 Task: Create a word embedding visualization for text data.
Action: Mouse moved to (130, 61)
Screenshot: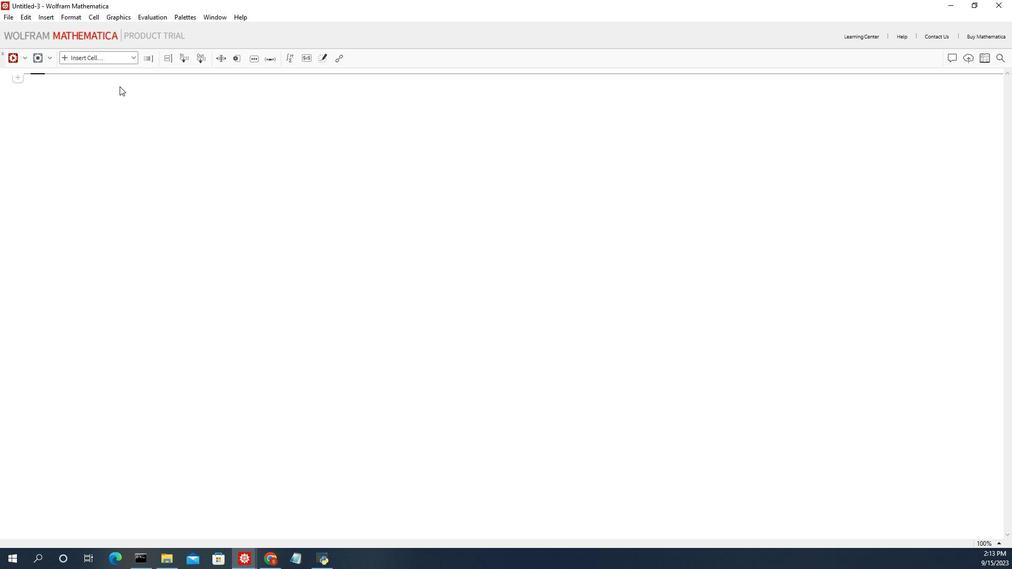 
Action: Mouse pressed left at (130, 61)
Screenshot: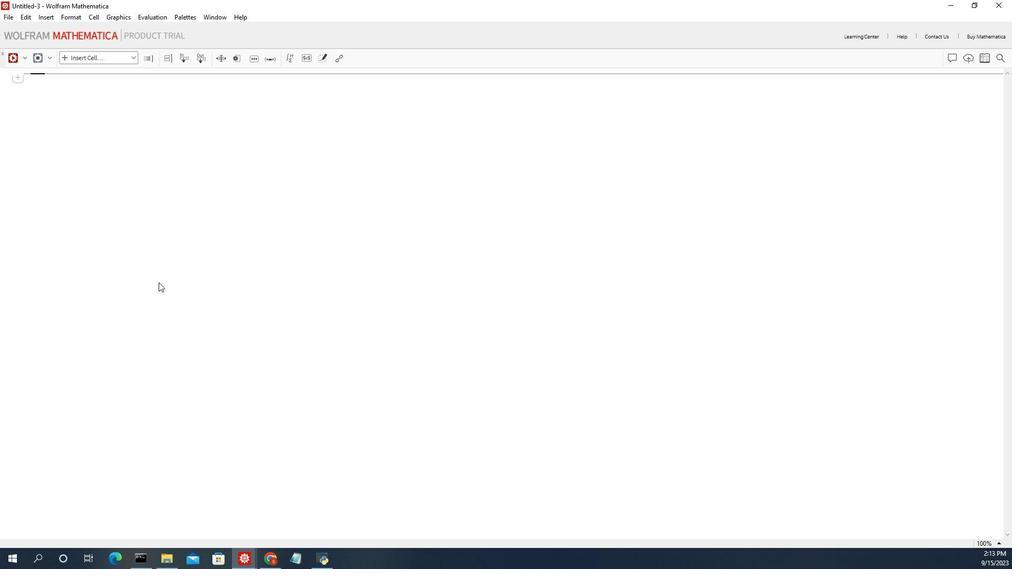 
Action: Mouse moved to (128, 104)
Screenshot: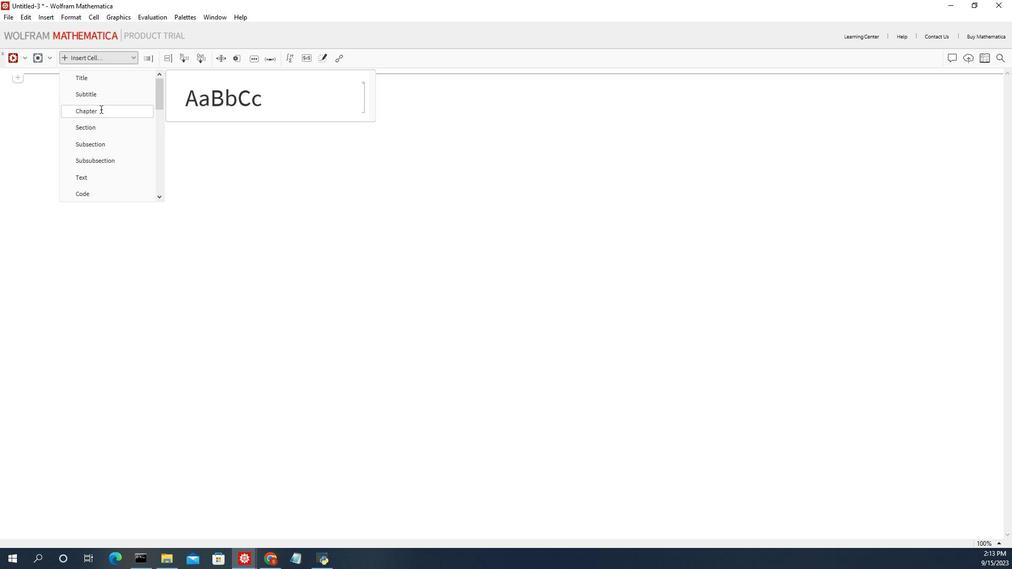 
Action: Mouse pressed left at (128, 104)
Screenshot: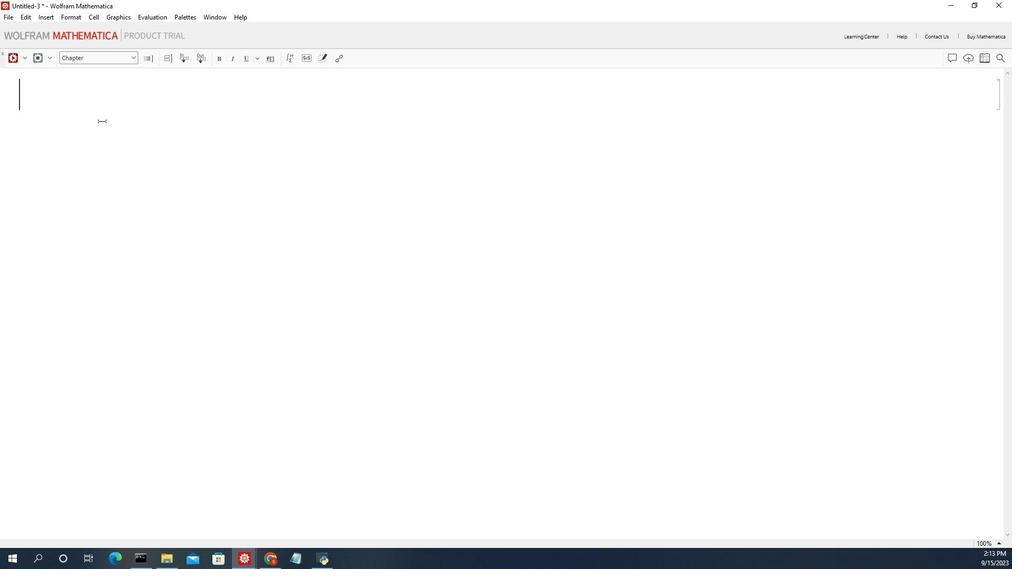 
Action: Mouse moved to (131, 97)
Screenshot: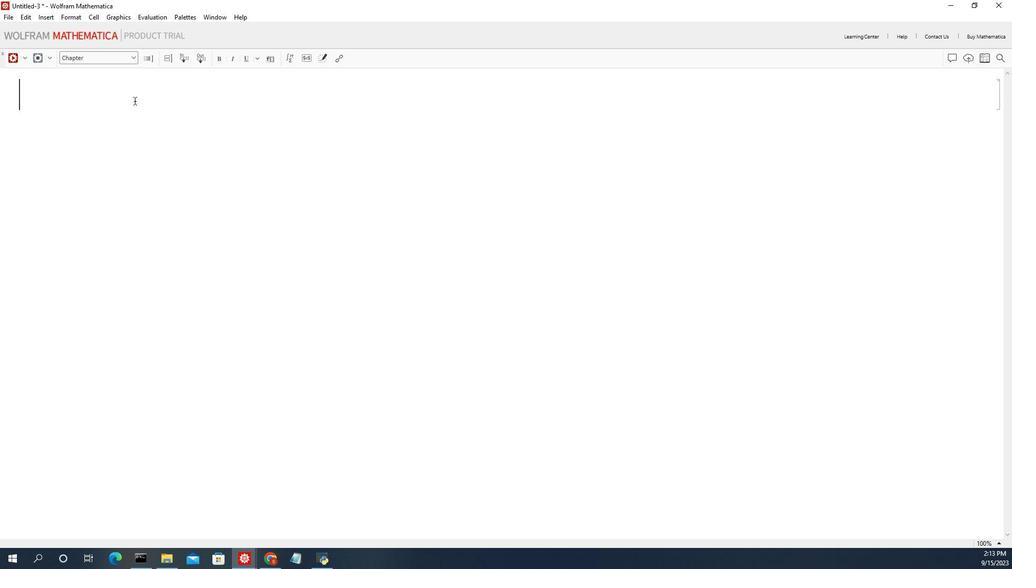 
Action: Mouse pressed left at (131, 97)
Screenshot: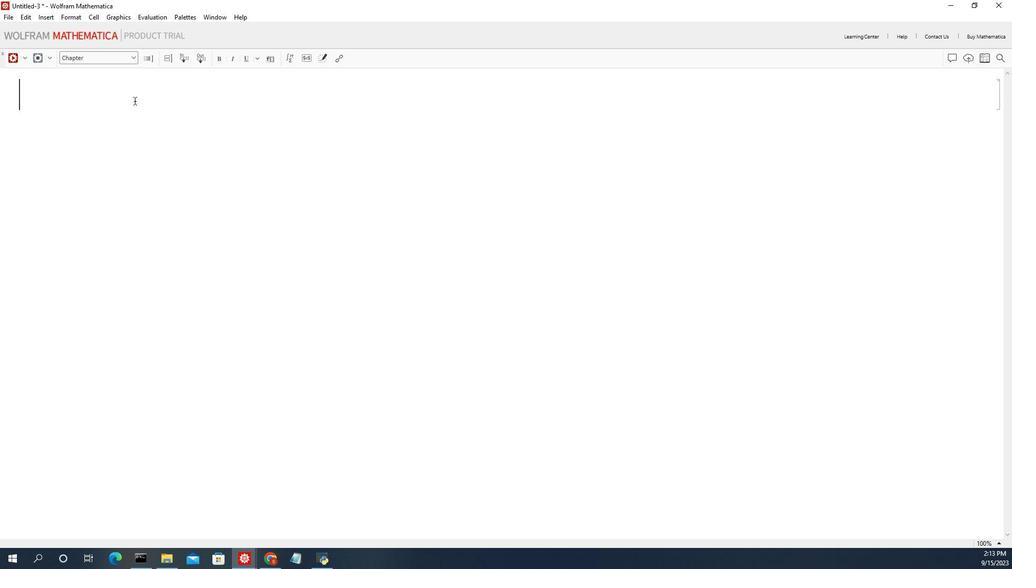 
Action: Key pressed c<Key.backspace><Key.shift_r>Create<Key.space>a<Key.space>word<Key.space>embedding<Key.space>visualis<Key.backspace><Key.shift>zation<Key.space>for<Key.space>text<Key.space>data.
Screenshot: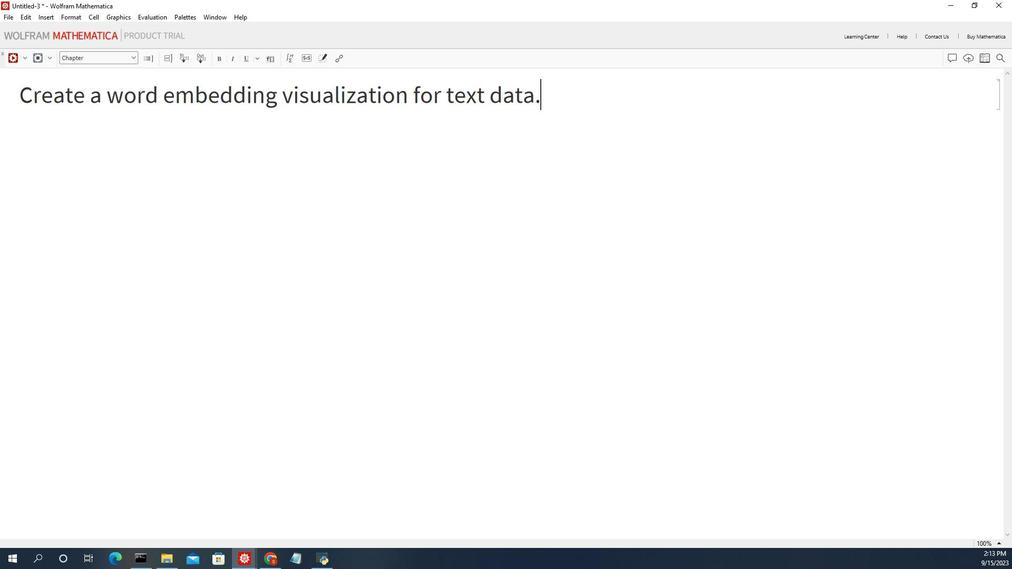 
Action: Mouse moved to (132, 119)
Screenshot: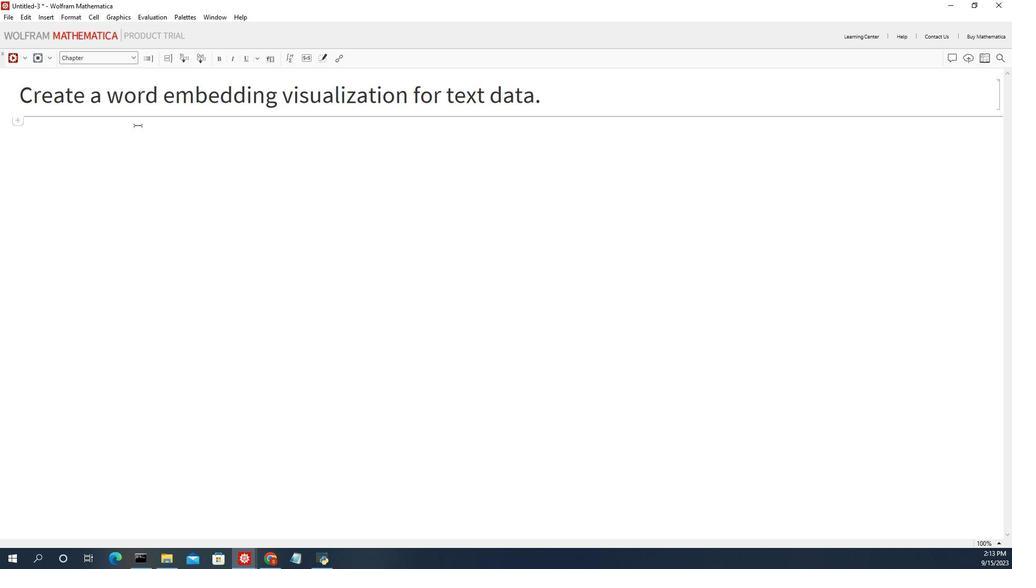 
Action: Mouse pressed left at (132, 119)
Screenshot: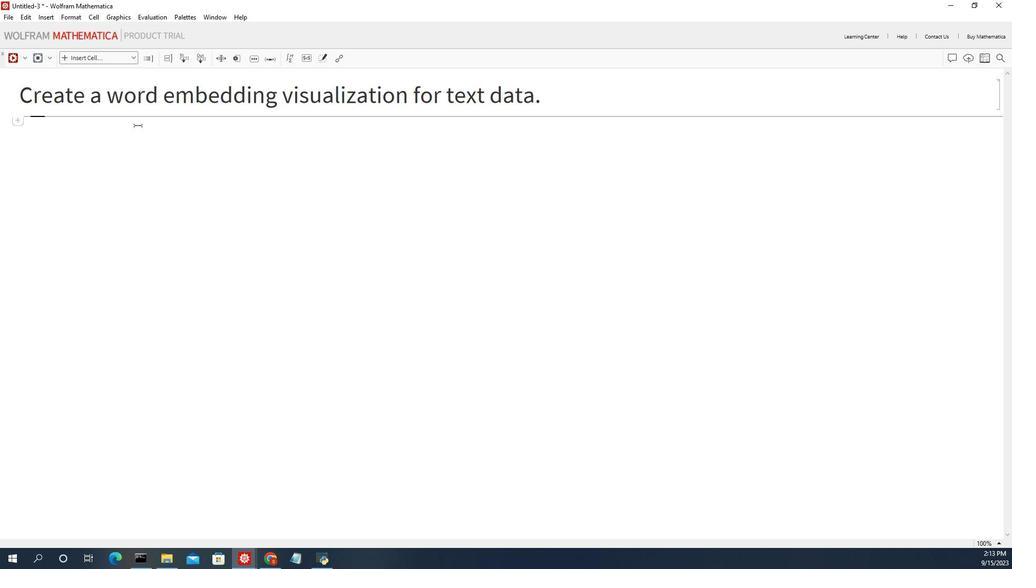 
Action: Mouse moved to (132, 127)
Screenshot: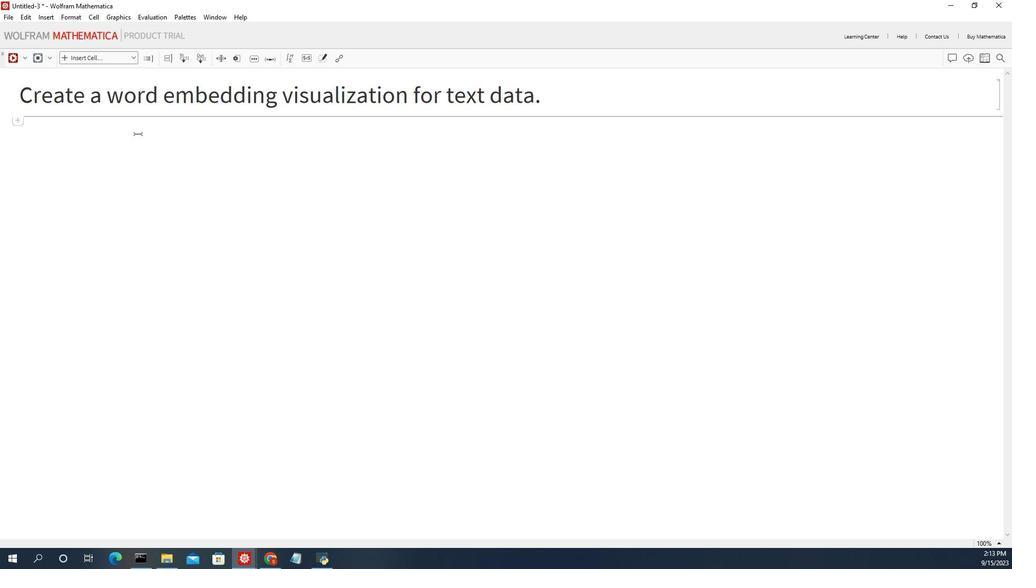 
Action: Key pressed <Key.cmd>99<Key.shift>(*<Key.space><Key.shift_r>Generate<Key.space>random<Key.space>word<Key.space>embedi<Key.backspace>ding<Key.space><Key.backspace>s<Key.space><Key.shift>(<Key.space>replace<Key.space>with<Key.space>yoo<Key.backspace>ur<Key.space>own<Key.space>data<Key.space><Key.right><Key.right><Key.right><Key.enter>wee<Key.backspace><Key.backspace>ord<Key.shift_r>E<Key.enter><Key.space>=<Key.space><Key.shift_r>Random<Key.shift>Teal<Key.backspace><Key.backspace><Key.backspace><Key.shift><Key.backspace>Reaf<Key.backspace>l[1,<Key.shift>{100,300<Key.end>;<Key.enter><Key.enter><Key.shift>(*<Key.space><Key.shift>Perforn<Key.space><Key.backspace><Key.backspace>m<Key.space>t-<Key.shift_r>SNEE=<Key.backspace><Key.backspace><Key.space>dimensionally<Key.space>er<Key.backspace><Key.backspace>reduction<Key.space><Key.end><Key.enter>tsne<Key.space><Key.backspace><Key.shift_r>E<Key.enter><Key.space>=<Key.space><Key.shift>TSN<Key.shift>E<Key.enter>
Screenshot: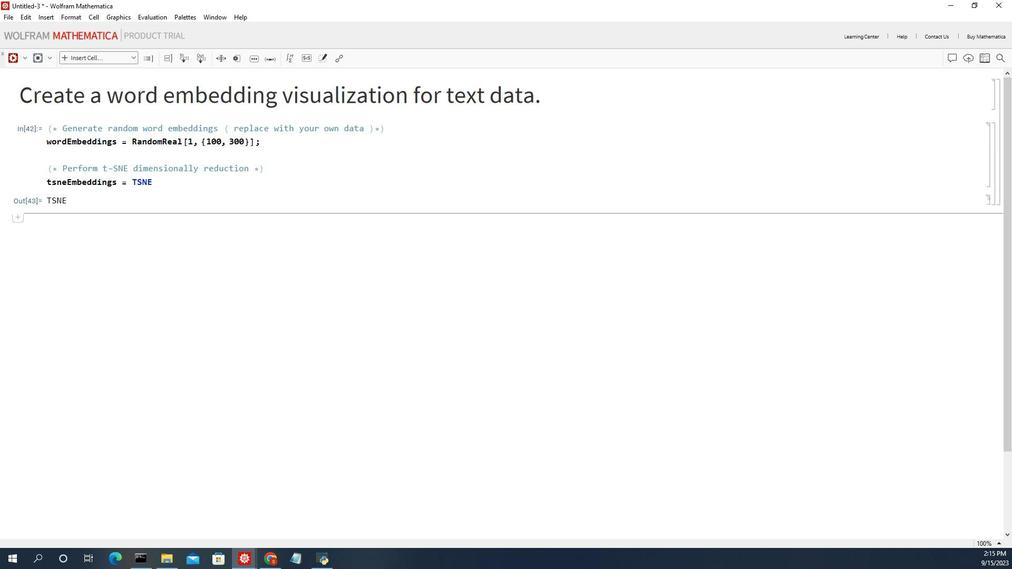 
Action: Mouse moved to (135, 169)
Screenshot: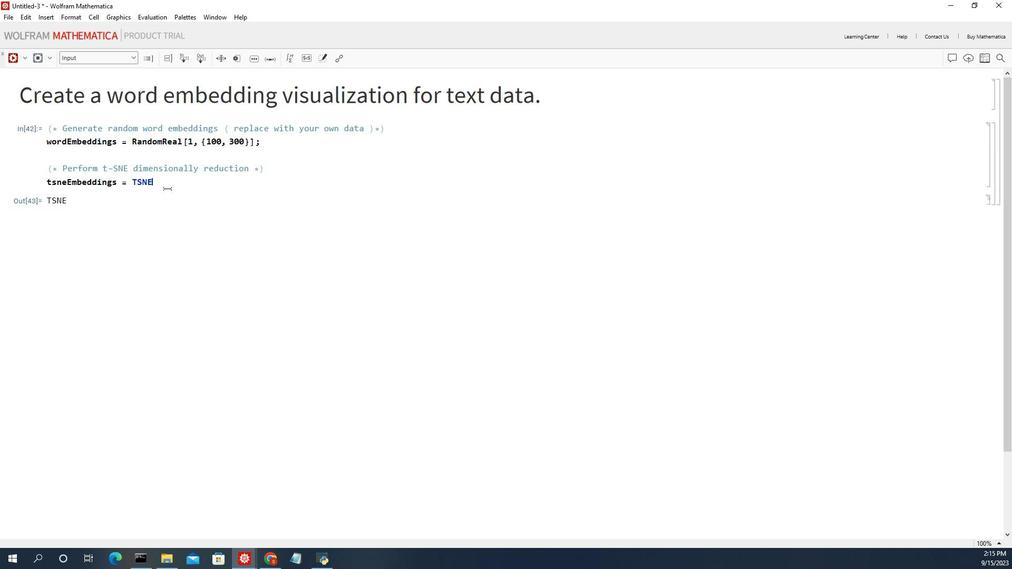 
Action: Mouse pressed left at (135, 169)
Screenshot: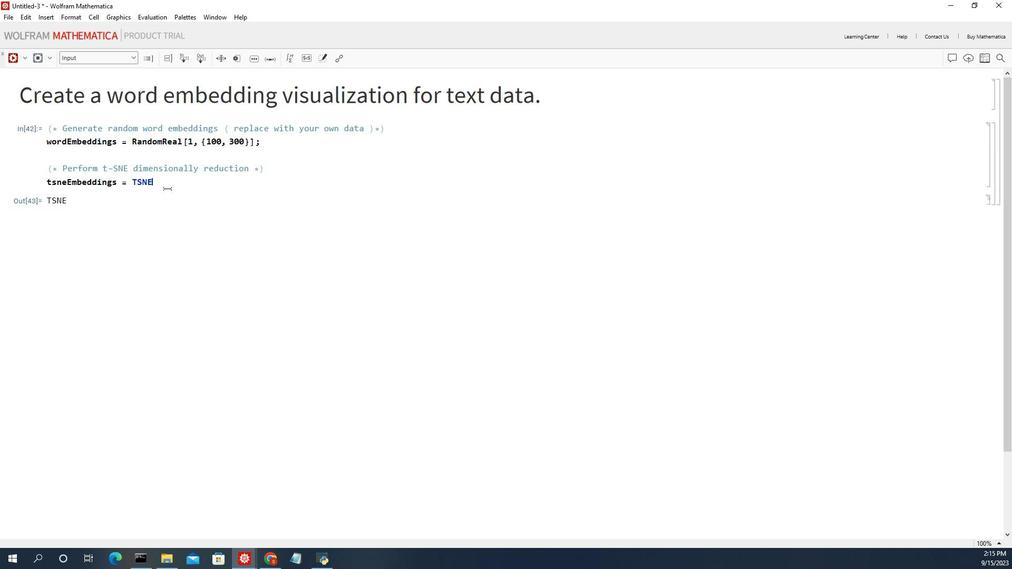 
Action: Mouse moved to (132, 164)
Screenshot: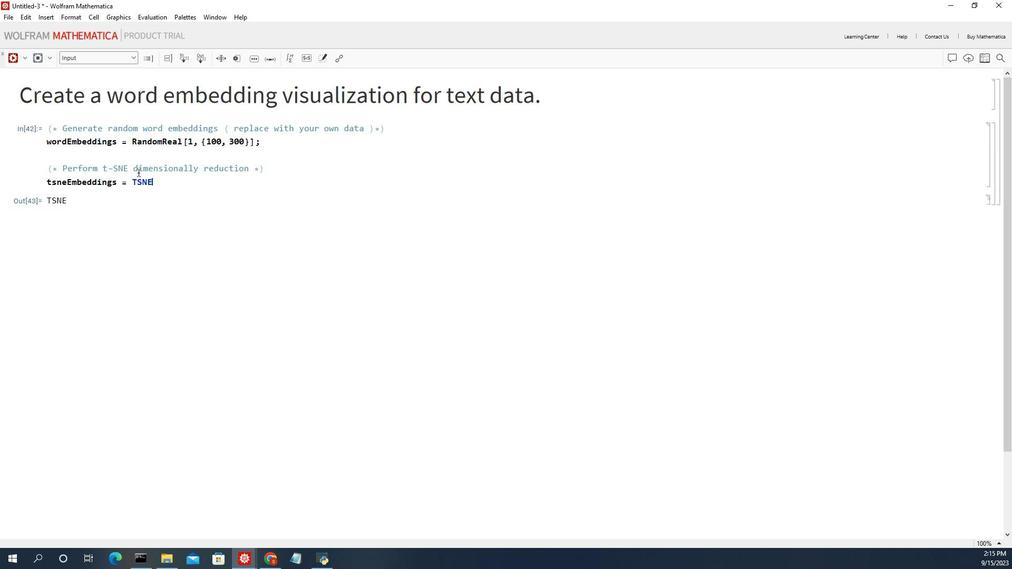 
Action: Key pressed [wr<Key.backspace>ord<Key.space><Key.backspace><Key.shift_r>E<Key.enter><Key.right>;<Key.enter><Key.shift>(*<Key.space><Key.shift_r>Create<Key.space>a<Key.space>scatter<Key.space>plot<Key.space><Key.end><Key.enter><Key.shift>List<Key.shift>Plot<Key.enter>[word<Key.shift_r>Embedd<Key.enter>,<Key.space>plt<Key.enter><Key.backspace><Key.backspace>plotsy<Key.enter><Key.shift>Pointsize<Key.enter>[smal<Key.enter><Key.right>,<Key.space>plot<Key.space><Key.backspace>ran<Key.enter><Key.shift_r>Al<Key.enter>,<Key.space>axes<Key.enter><Key.enter>,<Key.space>plot<Key.enter><Key.backspace><Key.backspace>plotla<Key.enter><Key.shift>:<Key.shift><Key.backspace><Key.shift><Key.shift><Key.shift><Key.shift><Key.shift><Key.shift><Key.shift><Key.shift><Key.shift>"<Key.shift_r>Word<Key.space>embedding<Key.space>visualissa<Key.backspace><Key.backspace>z<Key.backspace><Key.backspace>zation<Key.right>,<Key.space><Key.enter><Key.left><Key.enter><Key.shift>In<Key.backspace>mage<Key.shift_r>S<Key.enter>400,<Key.space>f<Key.shift_r><Key.backspace><Key.shift_r>Frame<Key.enter><Key.enter>,<Key.space>f<Key.backspace><Key.shift>Framel<Key.shift><Key.enter><Key.shift><Key.shift><Key.shift><Key.shift><Key.shift><Key.shift><Key.shift><Key.shift><Key.shift><Key.shift><Key.shift><Key.shift><Key.shift><Key.shift><Key.shift><Key.shift><Key.shift>{:<Key.backspace>"<Key.space><Key.shift_r>X-axis<Key.space><Key.shift>Label<Key.right>,<Key.shift>"<Key.shift>Y-axid<Key.backspace>s<Key.space><Key.shift>Label<Key.right><Key.right>,<Key.shift_r><Key.shift>Gridline<Key.enter><Key.shift_r>Aut<Key.enter>,<Key.shift>Plot<Key.shift>Leg<Key.enter><Key.shift>Placed<Key.enter><Key.left><Key.backspace><Key.backspace><Key.backspace><Key.shift><Key.shift><Key.shift><Key.shift><Key.shift><Key.shift><Key.shift><Key.shift><Key.shift><Key.shift><Key.shift><Key.shift><Key.shift><Key.shift><Key.shift><Key.shift><Key.shift><Key.shift><Key.shift><Key.shift><Key.shift><Key.shift>"<Key.shift>Legend<Key.shift><Key.space><Key.shift>Label<Key.left><Key.left><Key.left><Key.shift_r>{<Key.end><Key.left><Key.shift_r>},<Key.shift><Key.shift><Key.shift><Key.shift><Key.shift>{0.8,0.8<Key.down><Key.left><Key.up><Key.end>,<Key.shift>Plt<Key.backspace>otthe<Key.enter><Key.shift_r>Sci<Key.enter><Key.down><Key.left><Key.backspace>
Screenshot: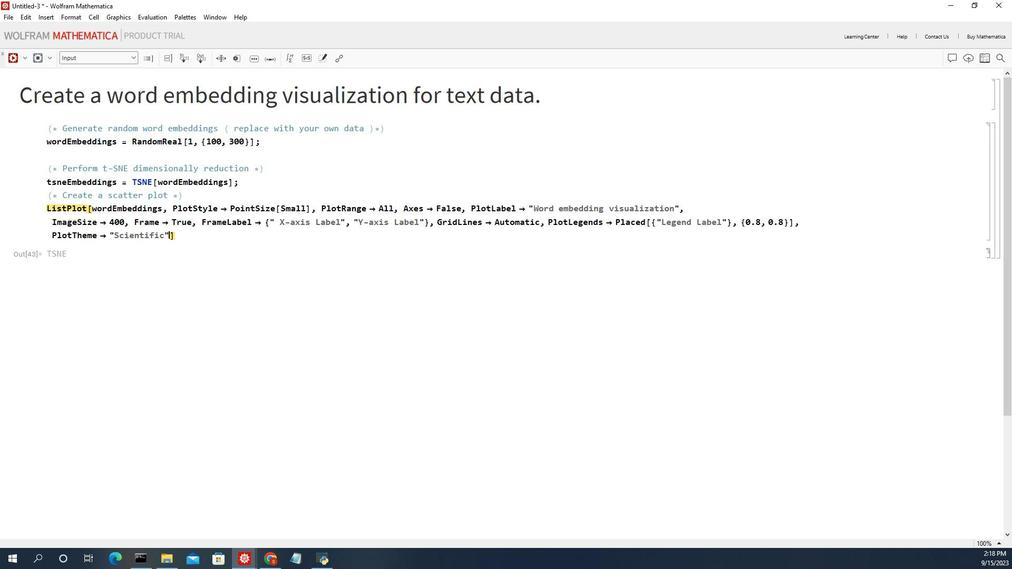 
Action: Mouse moved to (138, 219)
Screenshot: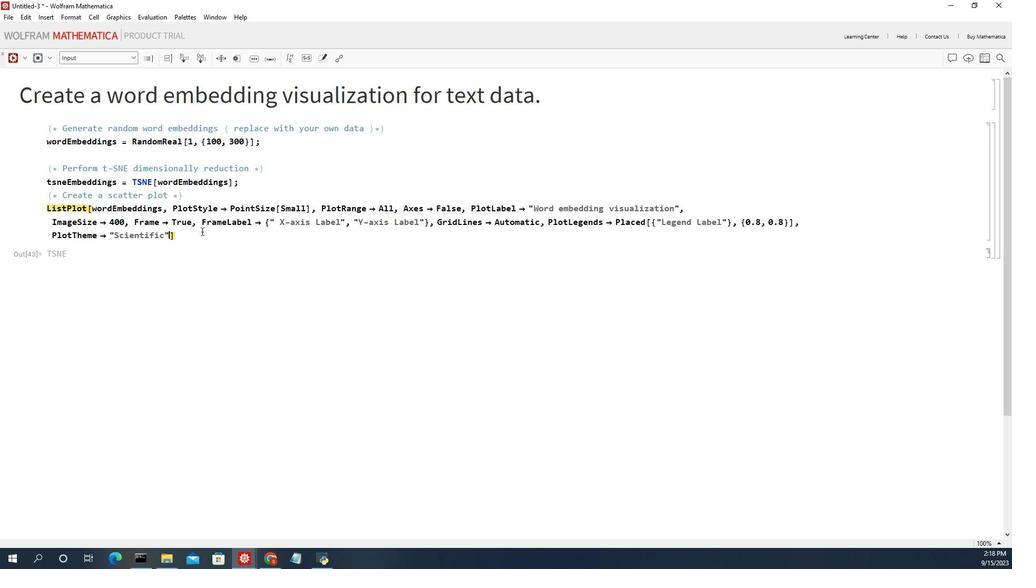 
Action: Mouse pressed left at (138, 219)
Screenshot: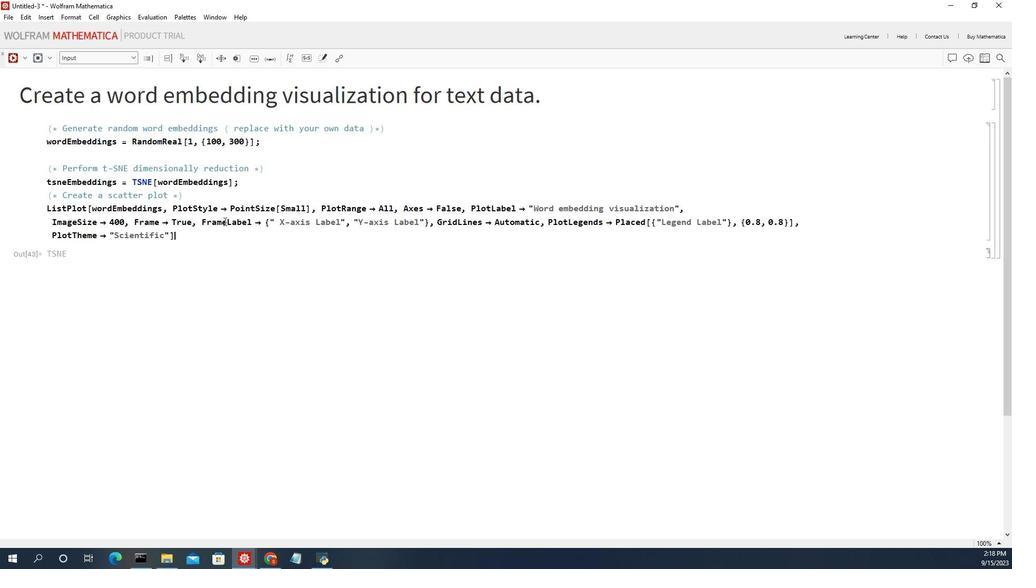 
Action: Mouse moved to (146, 187)
Screenshot: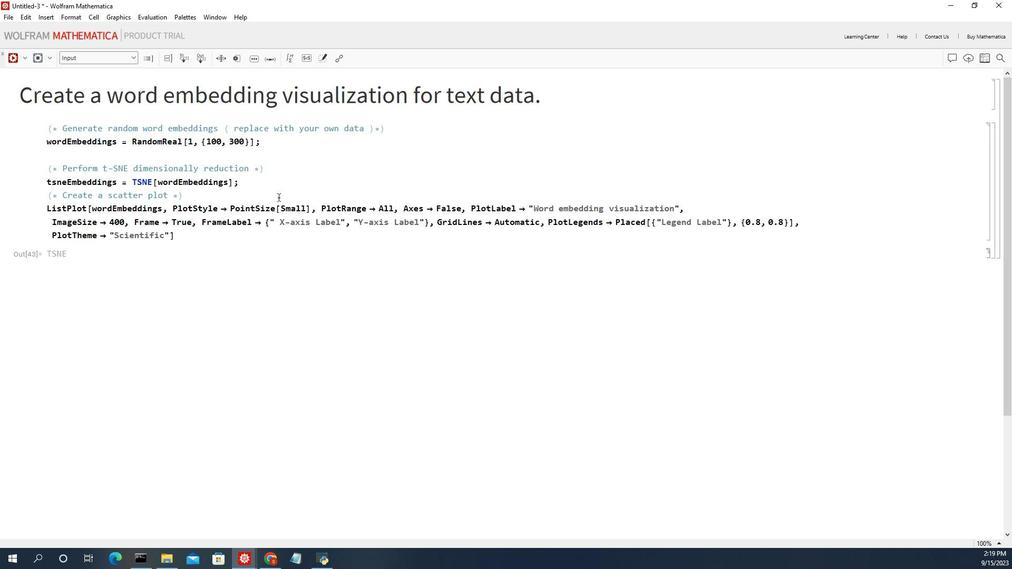 
Action: Key pressed <Key.shift_r>
Screenshot: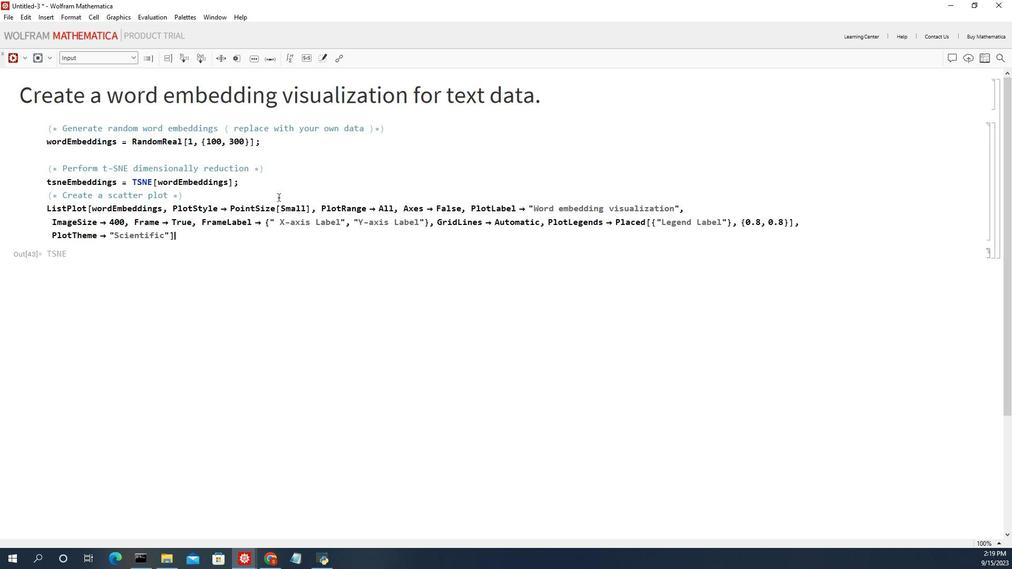 
Action: Mouse moved to (149, 201)
Screenshot: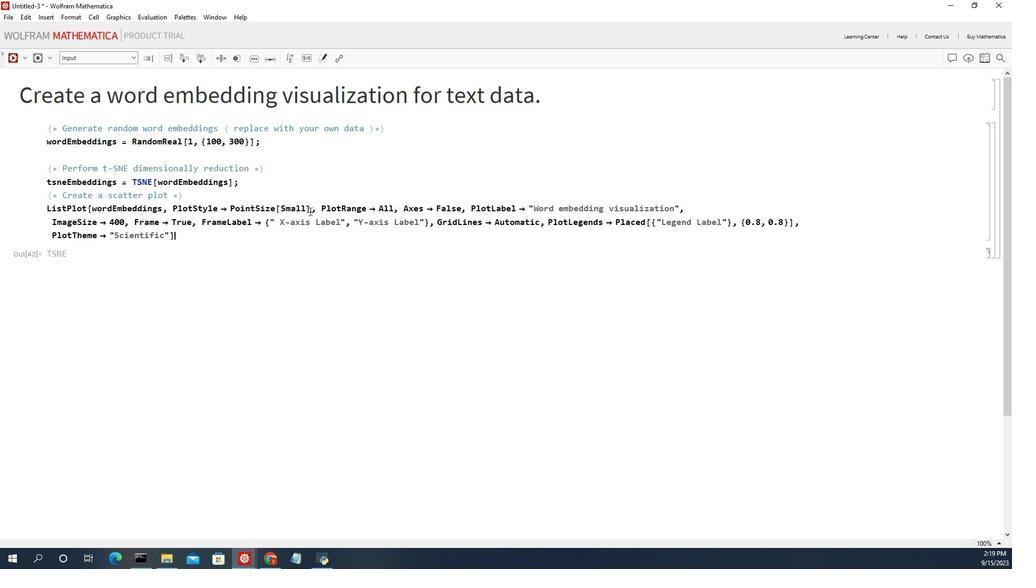 
Action: Mouse pressed left at (149, 201)
Screenshot: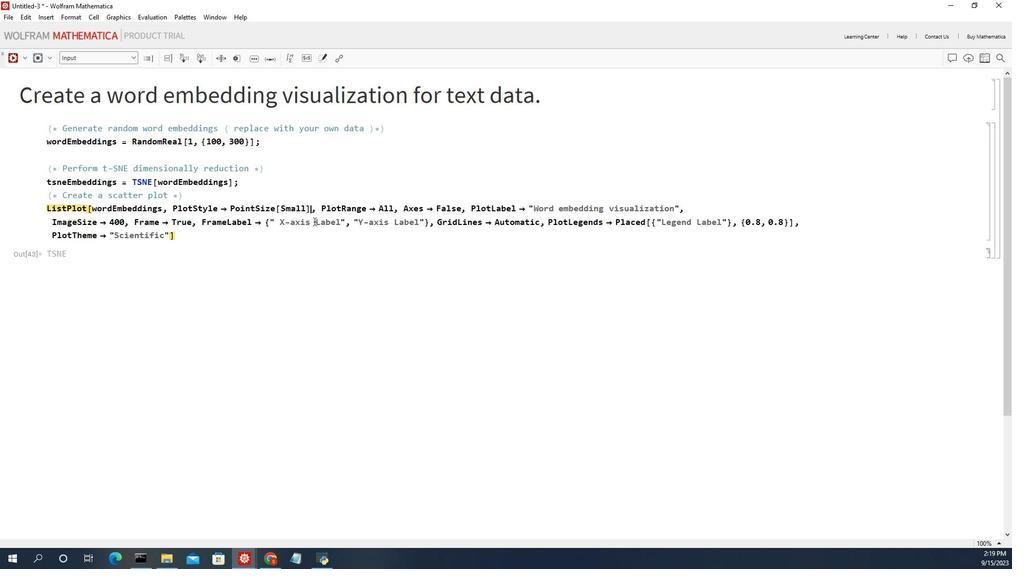 
Action: Mouse moved to (135, 198)
Screenshot: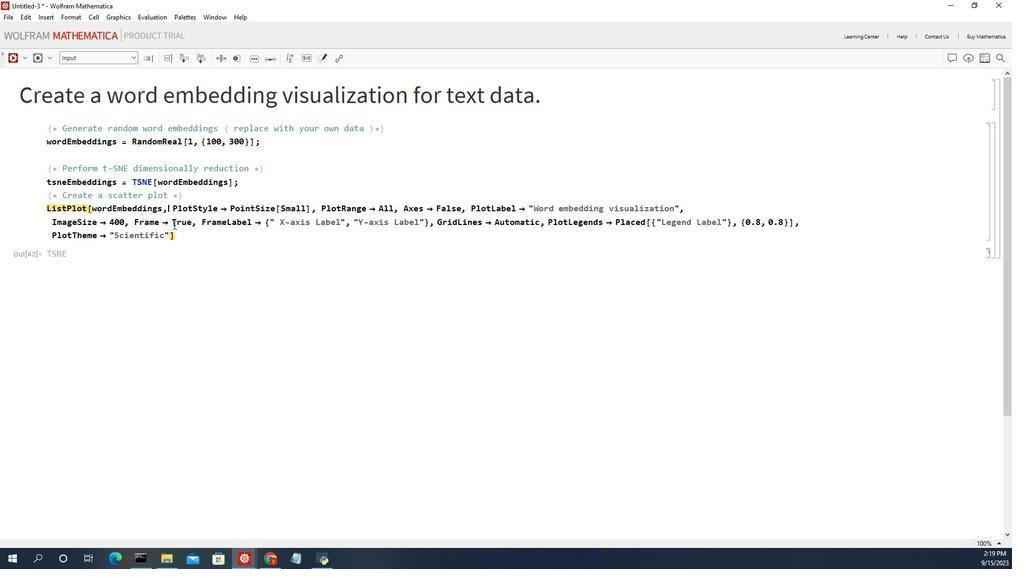 
Action: Mouse pressed left at (135, 198)
Screenshot: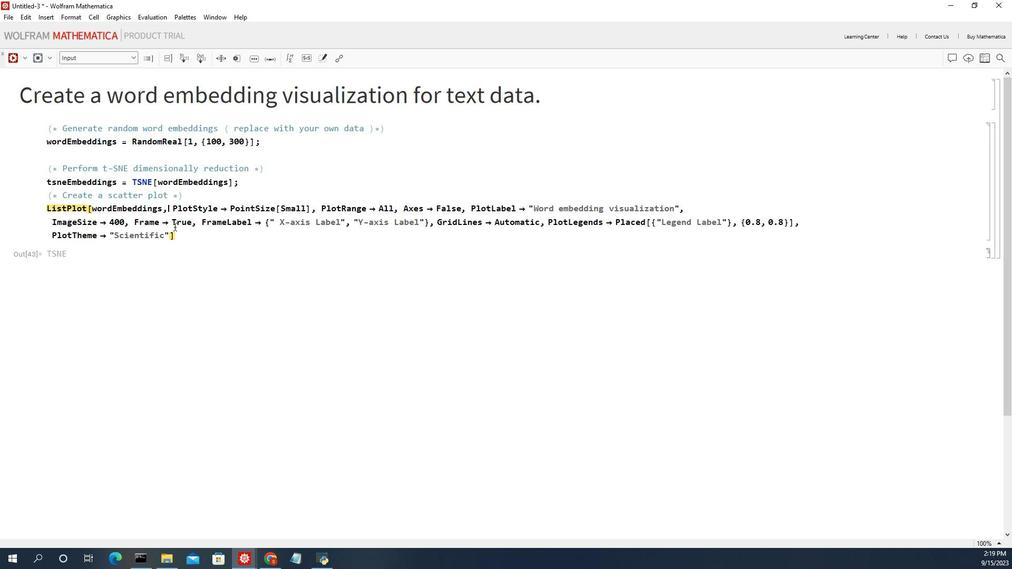 
Action: Mouse moved to (137, 210)
Screenshot: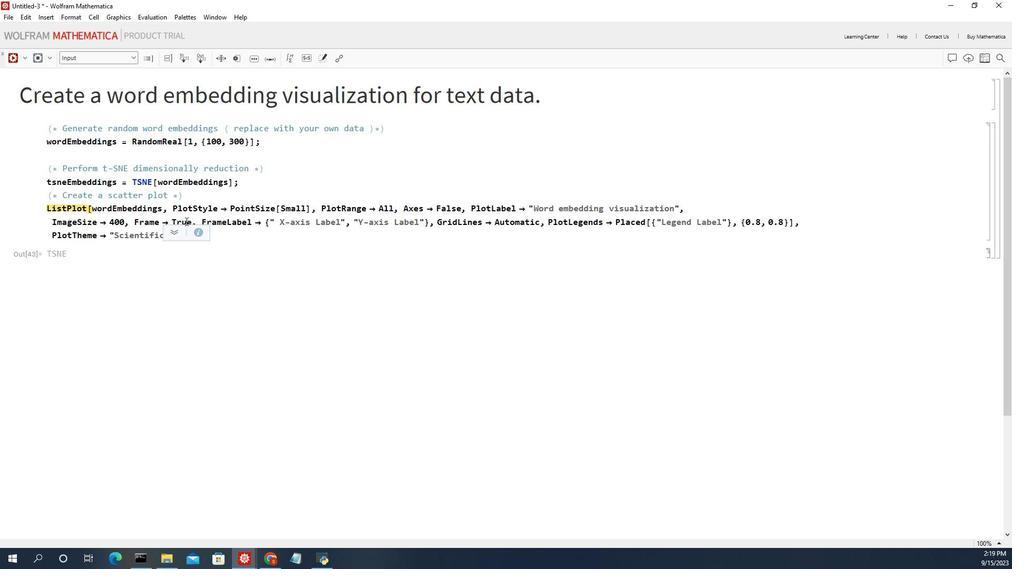 
Action: Key pressed <Key.shift><Key.shift><Key.shift><Key.shift><Key.shift><Key.shift><Key.shift><Key.shift><Key.shift><Key.shift><Key.shift><Key.shift><Key.shift><Key.shift><Key.shift><Key.shift><Key.shift><Key.shift><Key.shift><Key.shift><Key.shift><Key.shift><Key.shift>{<Key.backspace><Key.shift>(*<Key.shift>)*<Key.backspace><Key.left><Key.shift>*<Key.shift><Key.left><Key.space><Key.shift><Key.shift>The<Key.space>data<Key.space>to<Key.space>bl<Key.backspace>e<Key.space>plotted<Key.space><Key.right><Key.right><Key.right><Key.right><Key.right><Key.right><Key.right><Key.right><Key.shift><Key.shift><Key.shift><Key.shift>(**)<Key.left><Key.left>
Screenshot: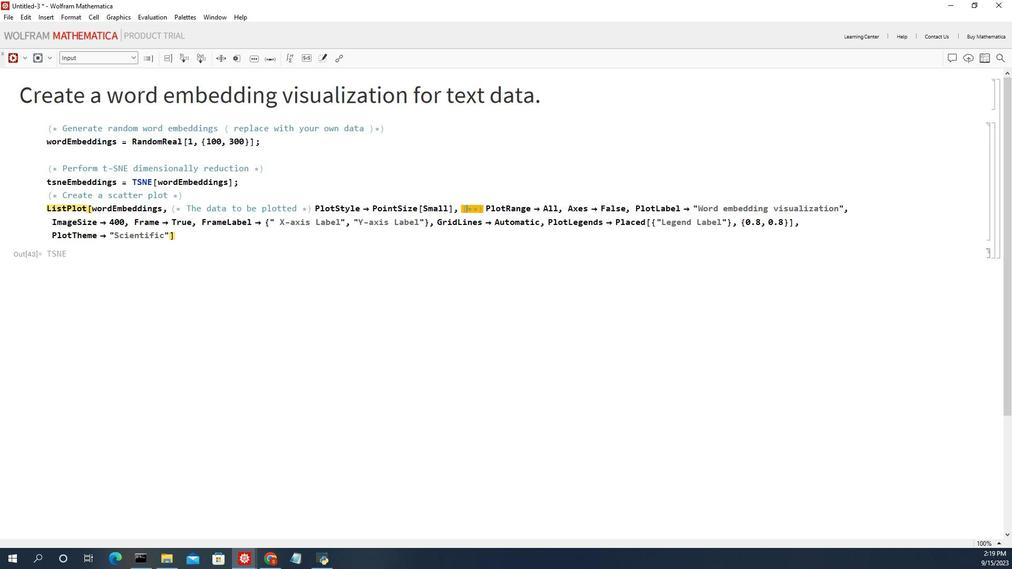 
Action: Mouse moved to (137, 210)
Screenshot: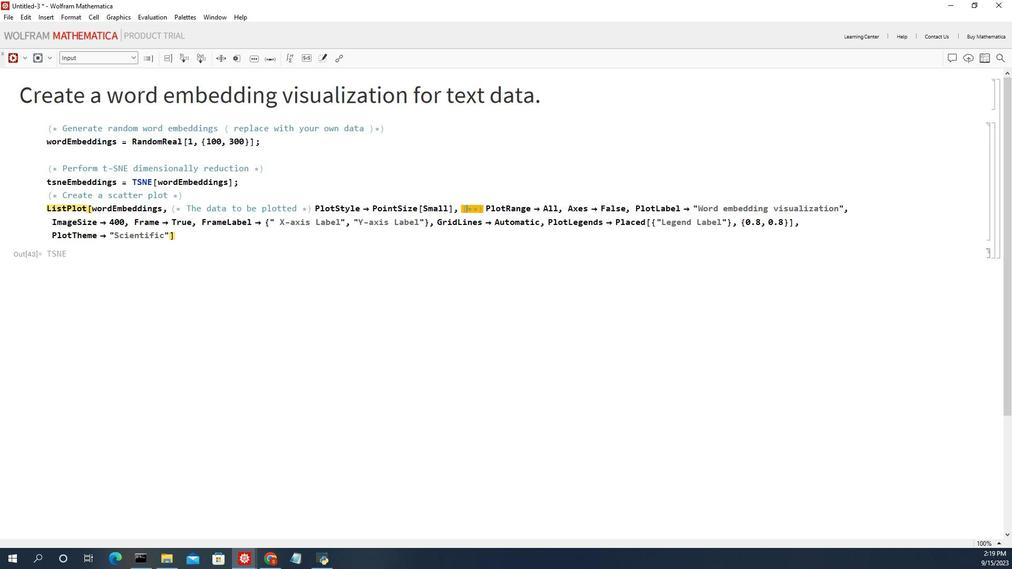 
Action: Key pressed <Key.left><Key.right><Key.space><Key.shift_r>set<Key.space>the<Key.space><Key.shift>Point<Key.space>size<Key.space><Key.right><Key.right><Key.right><Key.right><Key.right><Key.right><Key.right><Key.right><Key.right><Key.right><Key.shift><Key.shift><Key.shift><Key.shift><Key.shift><Key.shift><Key.shift><Key.shift><Key.shift><Key.shift><Key.shift><Key.shift><Key.shift>(**)<Key.left><Key.space><Key.shift_r>Aj<Key.backspace>djust<Key.space>the<Key.space>plot<Key.space>range<Key.space>as<Key.space>needed<Key.space><Key.right><Key.right><Key.right><Key.right><Key.up><Key.down><Key.left><Key.left><Key.left><Key.left><Key.left><Key.left><Key.left><Key.left><Key.left><Key.left><Key.left><Key.left><Key.left><Key.shift><Key.left><Key.left><Key.left><Key.left><Key.left><Key.left><Key.left><Key.left>ctrl+X<Key.left><Key.left><Key.left><Key.left><Key.left><Key.left><Key.left><Key.left><Key.left><Key.left><Key.shift><Key.shift><Key.shift><Key.shift><Key.shift><Key.shift>(**)<Key.left><Key.shift_r>Adjust<Key.space>the<Key.space>plot<Key.space>range<Key.space>as<Key.space>ned<Key.backspace>eded<Key.space><Key.down><Key.home><Key.right><Key.right><Key.right><Key.right><Key.shift>(**)<Key.left><Key.shift_r><Key.shift>Hide<Key.space><Key.shift_r>Axes<Key.space><Key.shift><Key.right><Key.right><Key.right><Key.right><Key.right><Key.right><Key.right><Key.right><Key.right><Key.shift><Key.right><Key.right><Key.right><Key.right><Key.right><Key.right><Key.right><Key.right><Key.right><Key.right><Key.right><Key.shift><Key.shift><Key.shift><Key.shift><Key.shift><Key.shift><Key.shift><Key.shift><Key.shift><Key.shift>(**)<Key.left><Key.shift_r>a<Key.backspace><Key.shift_r><Key.enter>
Screenshot: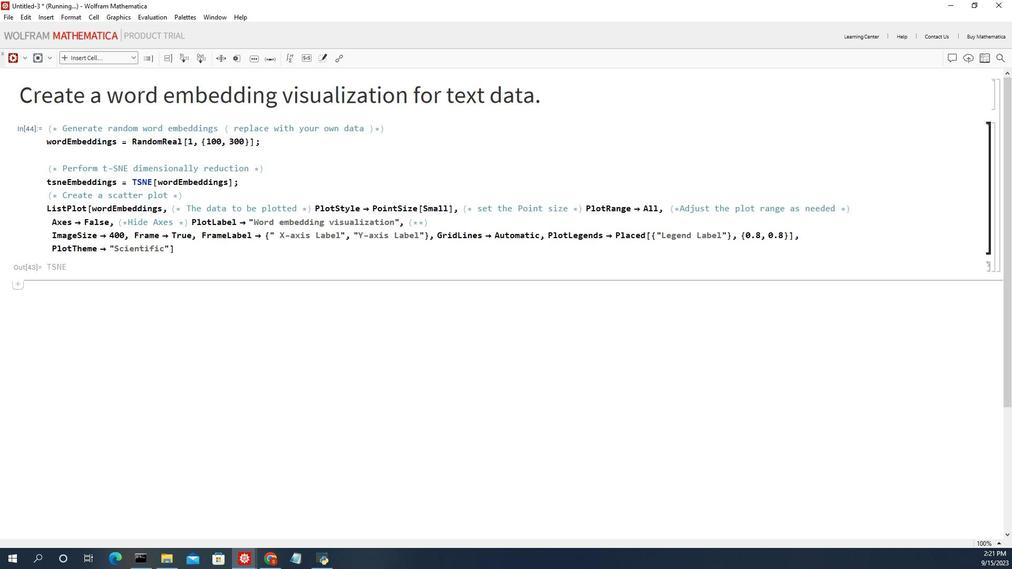 
Action: Mouse moved to (149, 134)
Screenshot: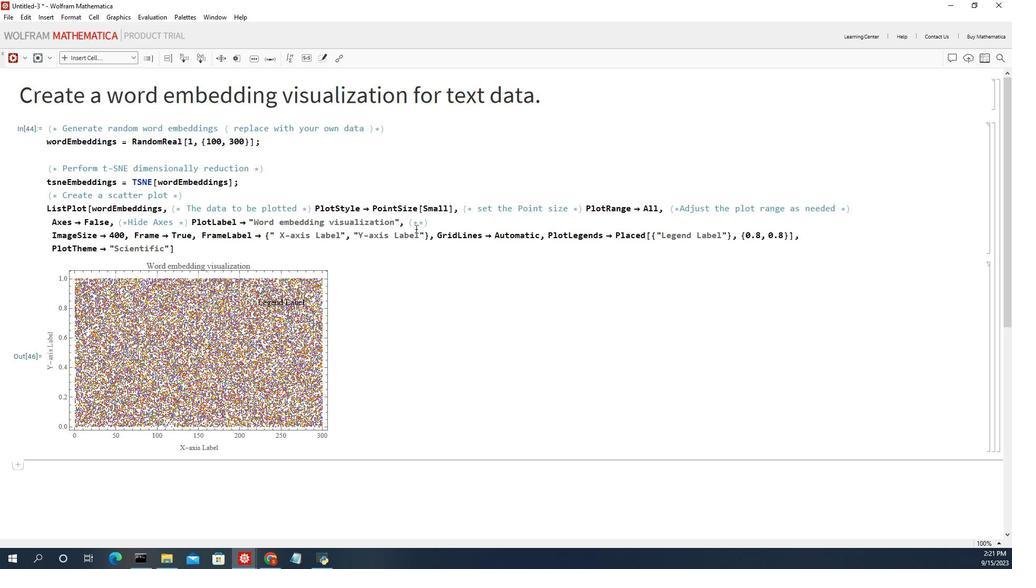
Action: Mouse scrolled (149, 135) with delta (0, 0)
Screenshot: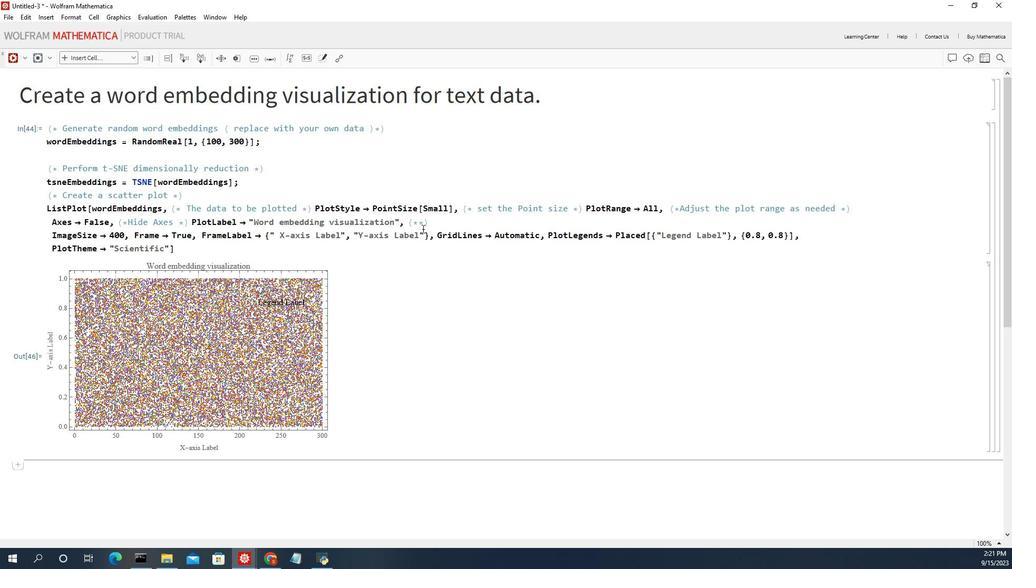 
Action: Mouse moved to (160, 209)
Screenshot: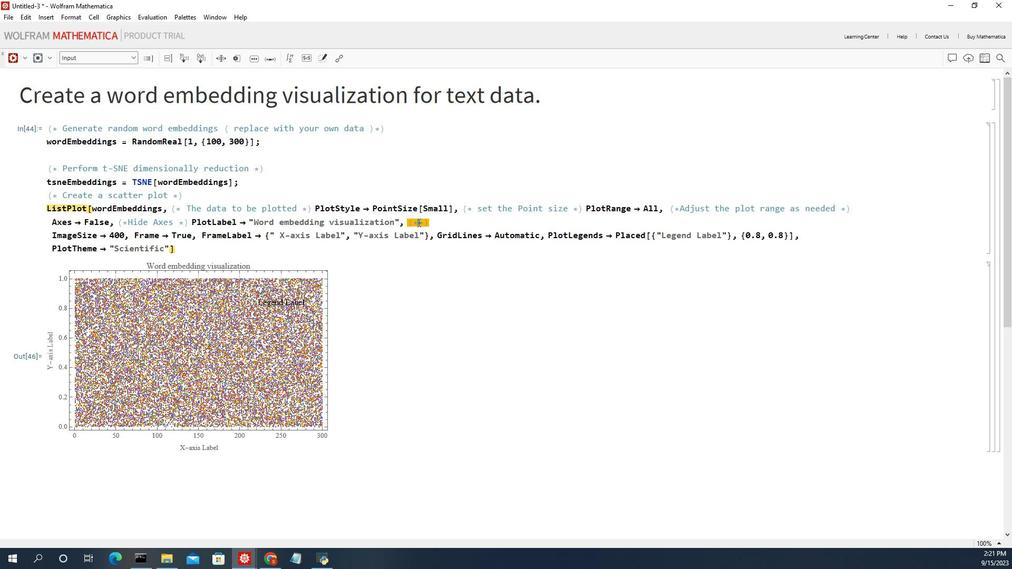 
Action: Mouse pressed left at (160, 209)
Screenshot: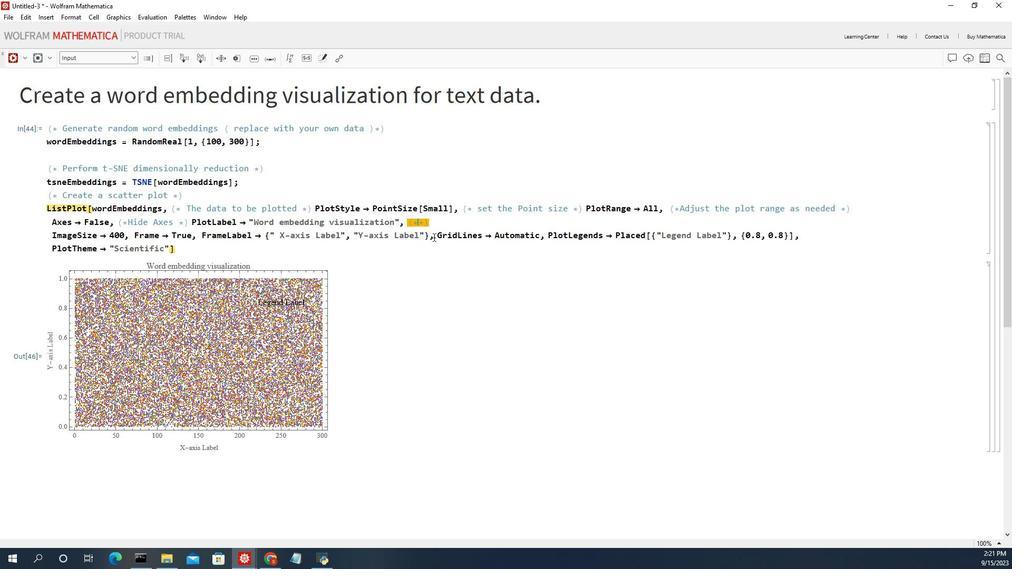 
Action: Mouse moved to (161, 217)
Screenshot: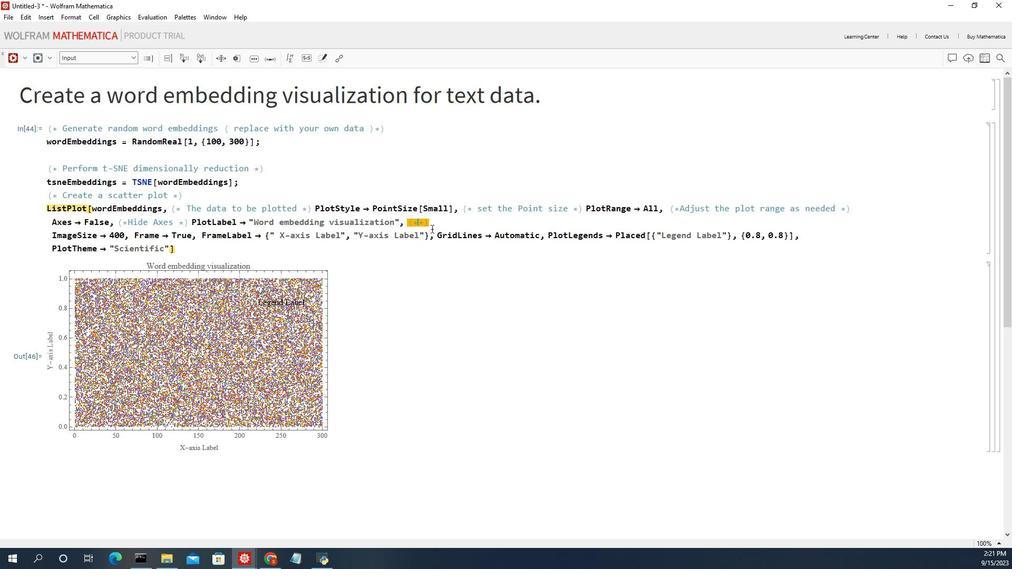 
Action: Key pressed <Key.space>add<Key.space>a<Key.space>plot<Key.space>label<Key.space><Key.down><Key.left><Key.left><Key.left><Key.left><Key.left><Key.left><Key.left><Key.left><Key.left><Key.left><Key.left><Key.left><Key.left><Key.left><Key.left><Key.left><Key.left><Key.left><Key.left><Key.left><Key.left><Key.left><Key.left><Key.left><Key.left><Key.left><Key.left><Key.shift><Key.shift><Key.shift><Key.shift><Key.shift><Key.shift><Key.shift><Key.shift><Key.shift><Key.right><Key.shift><Key.shift><Key.shift><Key.shift><Key.shift>(**)<Key.down><Key.left><Key.shift_r>Set<Key.space>the<Key.space>img<Key.backspace>age<Key.space>six<Key.backspace>ze<Key.right><Key.right><Key.right><Key.right><Key.right><Key.right><Key.right><Key.shift><Key.shift><Key.shift><Key.shift><Key.shift><Key.shift><Key.shift><Key.shift><Key.shift><Key.shift><Key.shift><Key.shift><Key.shift><Key.shift><Key.shift><Key.shift><Key.shift><Key.shift><Key.shift><Key.shift><Key.shift><Key.shift><Key.shift><Key.shift><Key.shift><Key.shift><Key.shift><Key.shift><Key.shift><Key.shift><Key.shift><Key.shift><Key.shift><Key.shift><Key.shift><Key.shift><Key.shift><Key.shift><Key.shift><Key.shift><Key.shift><Key.shift><Key.shift><Key.shift><Key.shift><Key.shift><Key.shift><Key.shift><Key.shift><Key.shift><Key.shift><Key.shift><Key.shift><Key.shift><Key.shift><Key.shift><Key.shift>(<Key.shift>**)<Key.left><Key.shift_r>Add<Key.space>a<Key.space>frame<Key.space>around<Key.space>the<Key.space>plot<Key.space><Key.right><Key.right><Key.right><Key.right><Key.right><Key.right><Key.right><Key.right><Key.right><Key.right><Key.right><Key.right><Key.right><Key.right><Key.right><Key.right><Key.right><Key.right><Key.right><Key.shift><Key.shift><Key.shift><Key.shift><Key.shift><Key.shift><Key.shift><Key.shift><Key.shift><Key.shift><Key.shift>(**)<Key.left><Key.shift_r>Add<Key.space>ac<Key.backspace>xis<Key.space>label<Key.down><Key.left><Key.left><Key.left><Key.left><Key.left><Key.left><Key.left><Key.left><Key.left><Key.left><Key.left><Key.left><Key.left><Key.left><Key.left><Key.left><Key.left><Key.left><Key.left><Key.left><Key.left><Key.left><Key.left><Key.left><Key.left><Key.left><Key.right><Key.shift><Key.shift><Key.shift><Key.shift><Key.shift><Key.shift><Key.shift><Key.shift><Key.shift>(**_<Key.backspace><Key.shift>)<Key.left><Key.shift_r>Add<Key.space>grid<Key.space>lines<Key.space><Key.right><Key.right><Key.right><Key.right><Key.right><Key.right><Key.right><Key.right><Key.right><Key.right><Key.right><Key.right><Key.right><Key.right><Key.right><Key.right><Key.right><Key.right><Key.right><Key.shift>(**)<Key.left><Key.shift_r>Add<Key.space>a<Key.space>legend<Key.space><Key.right><Key.right><Key.space><Key.right><Key.right><Key.right><Key.right><Key.right><Key.right><Key.shift><Key.shift><Key.shift><Key.shift><Key.shift><Key.shift><Key.shift>((<Key.backspace>*<Key.shift>Use<Key.space>a<Key.space>speciic<Key.backspace><Key.backspace>fic<Key.space>plot<Key.space>theme
Screenshot: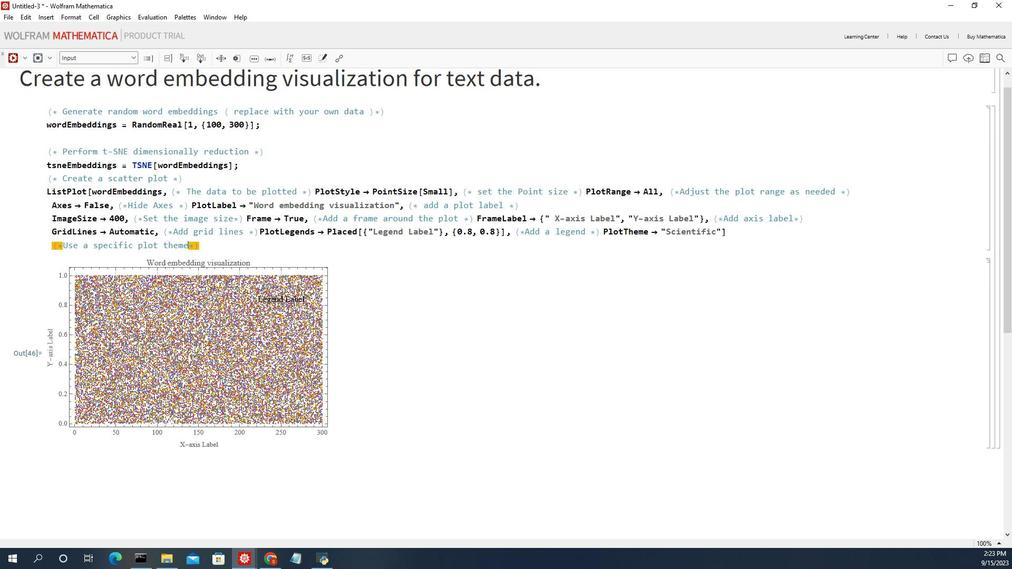 
Action: Mouse moved to (189, 219)
Screenshot: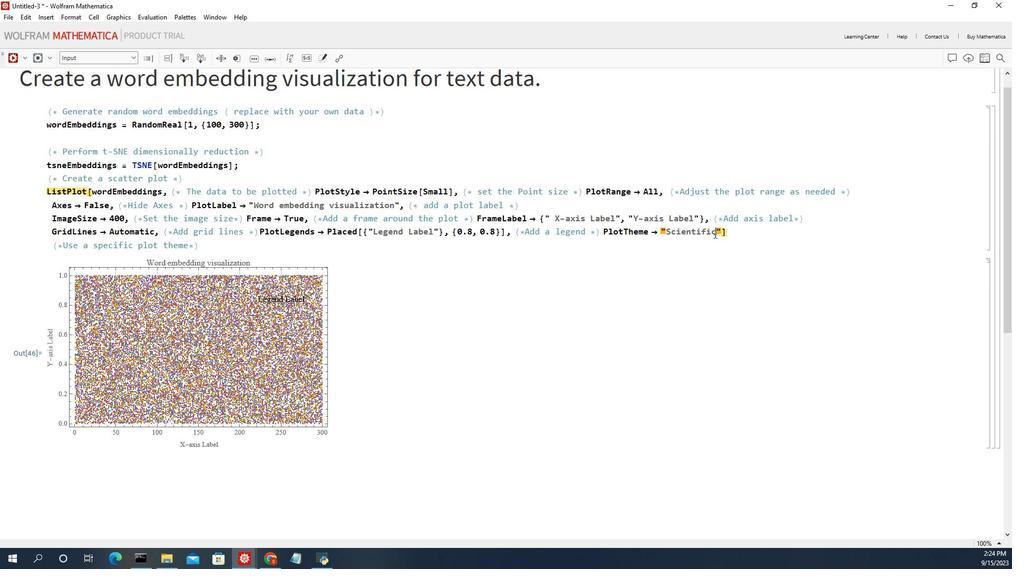 
Action: Mouse pressed left at (189, 219)
Screenshot: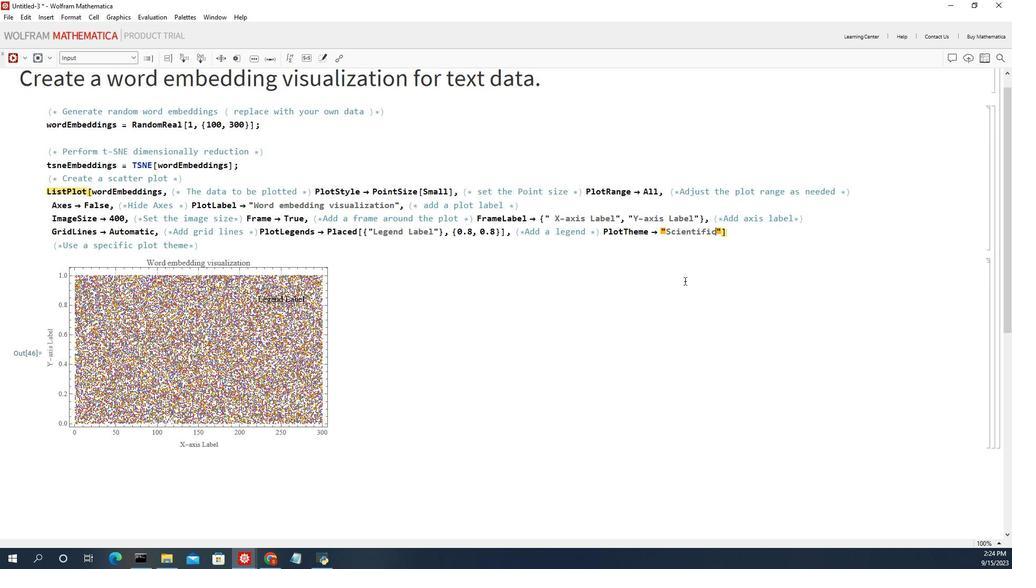 
Action: Mouse moved to (180, 112)
Screenshot: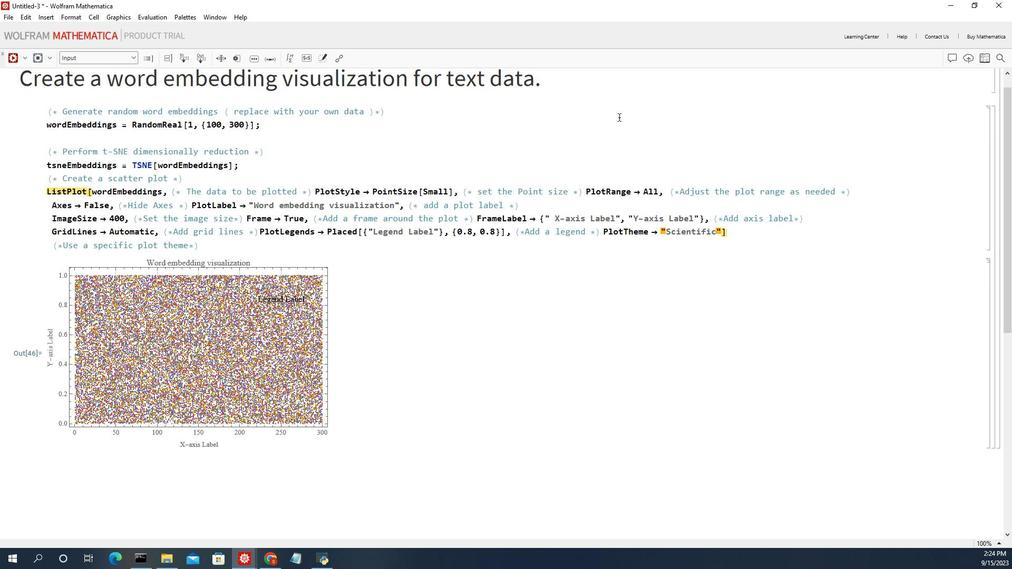 
Action: Key pressed <Key.backspace><Key.backspace><Key.shift_r>W
Screenshot: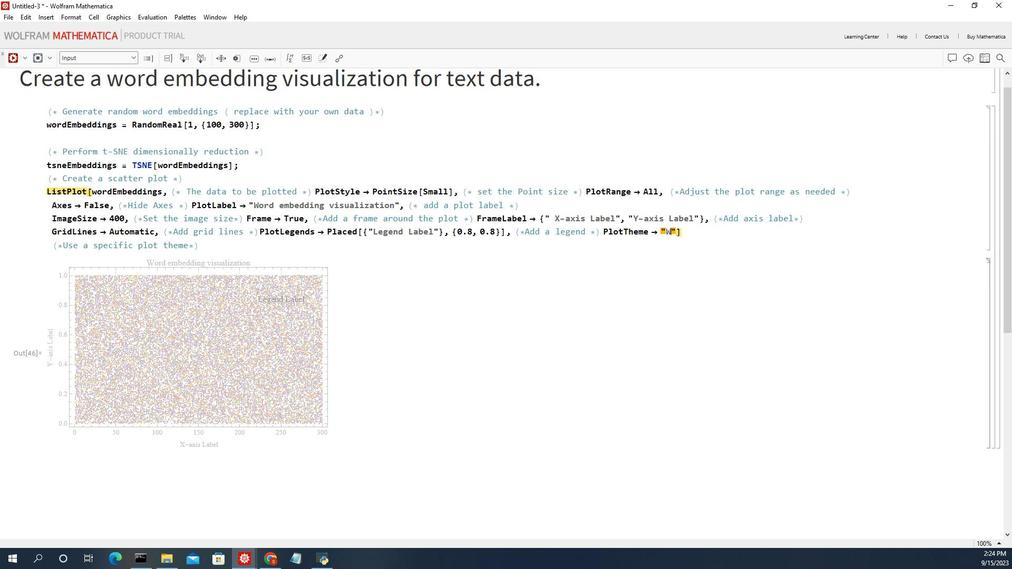 
Action: Mouse moved to (188, 116)
Screenshot: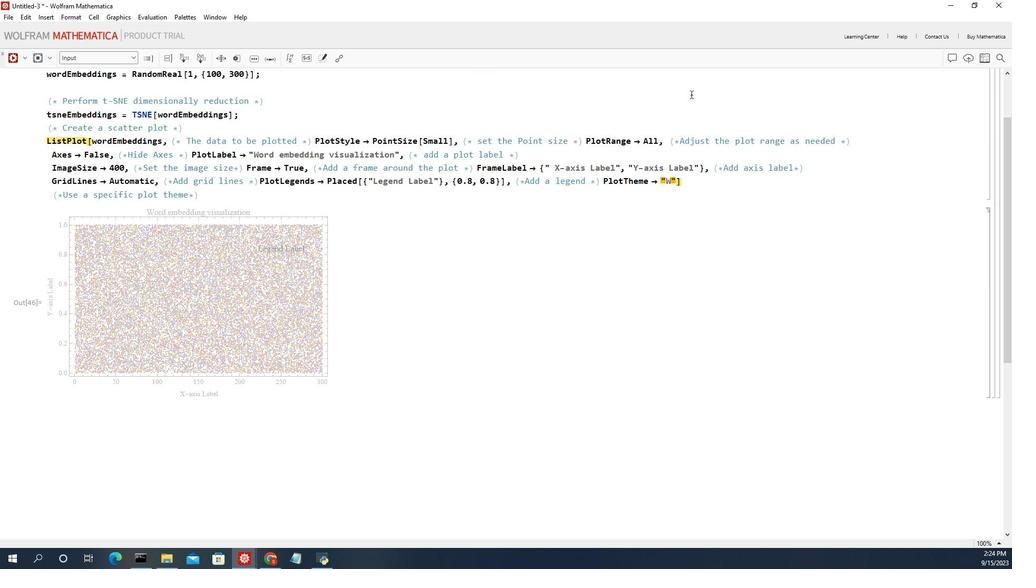 
Action: Mouse scrolled (188, 116) with delta (0, 0)
Screenshot: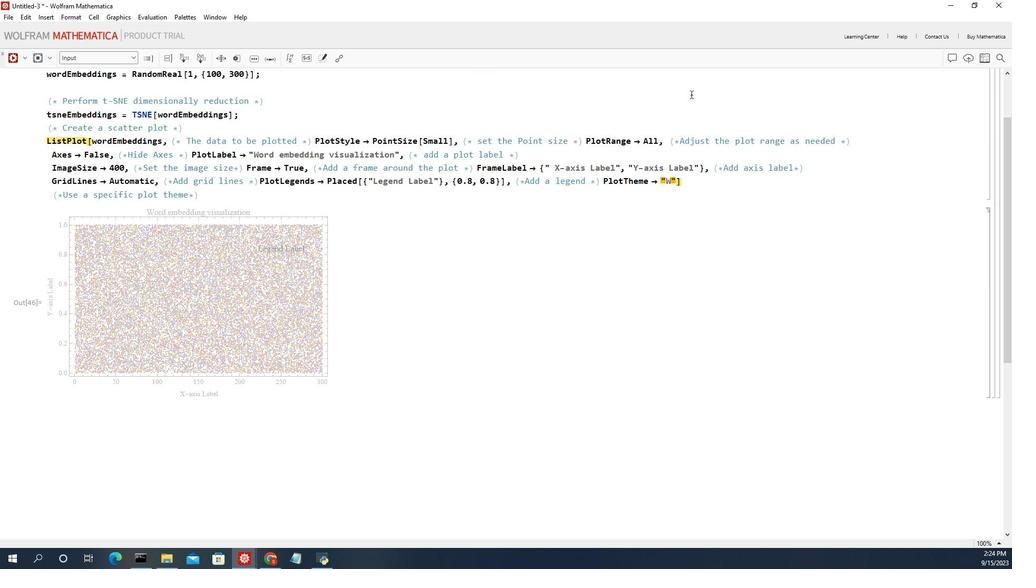 
Action: Mouse moved to (186, 170)
Screenshot: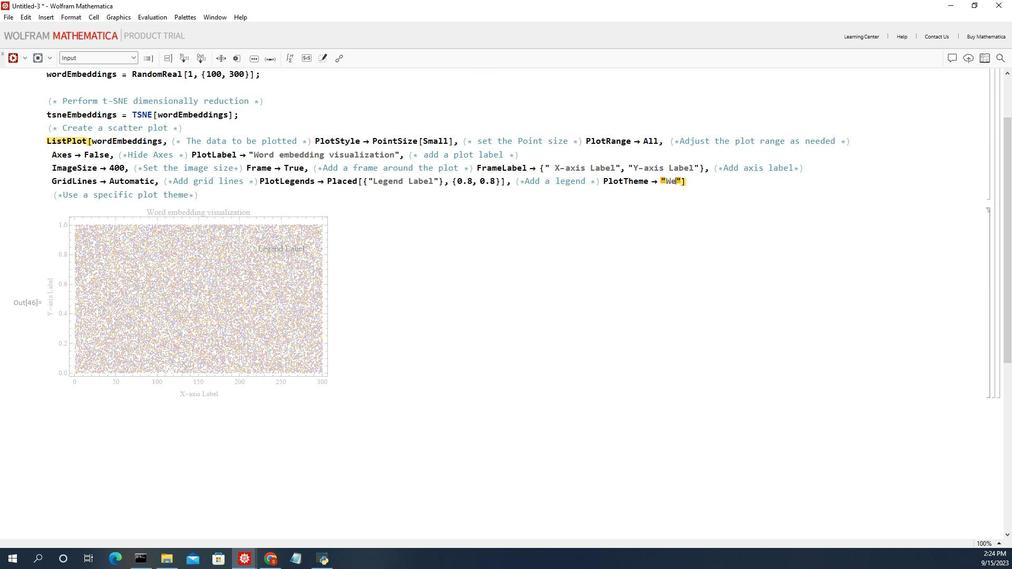 
Action: Key pressed e
Screenshot: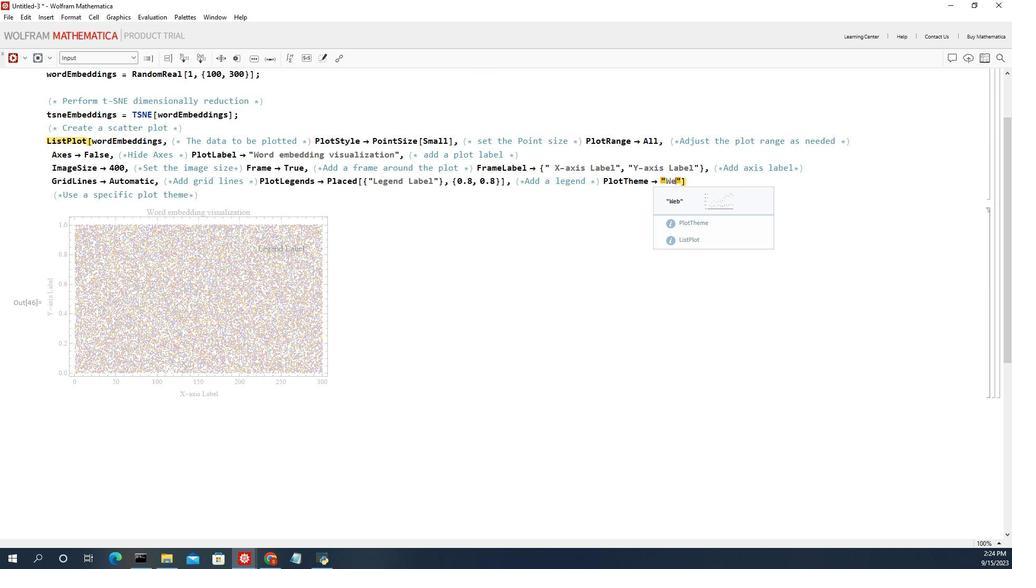 
Action: Mouse moved to (187, 189)
Screenshot: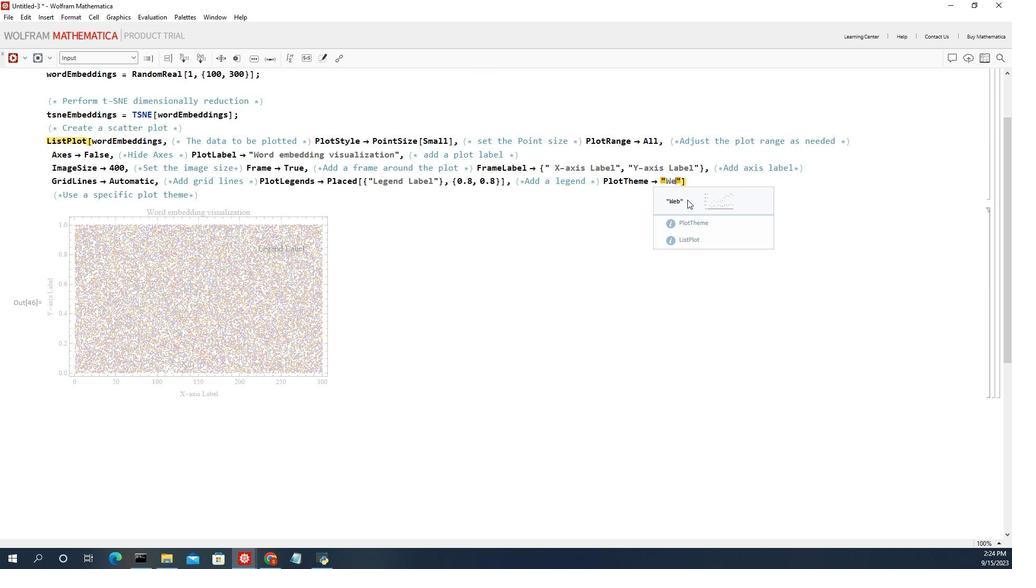
Action: Mouse pressed left at (187, 189)
Screenshot: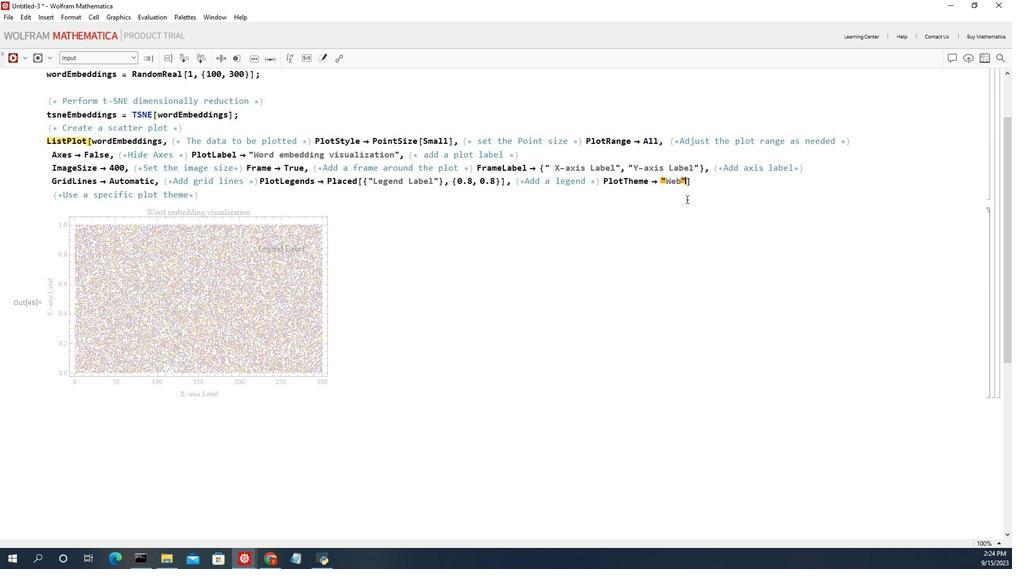 
Action: Mouse moved to (184, 140)
Screenshot: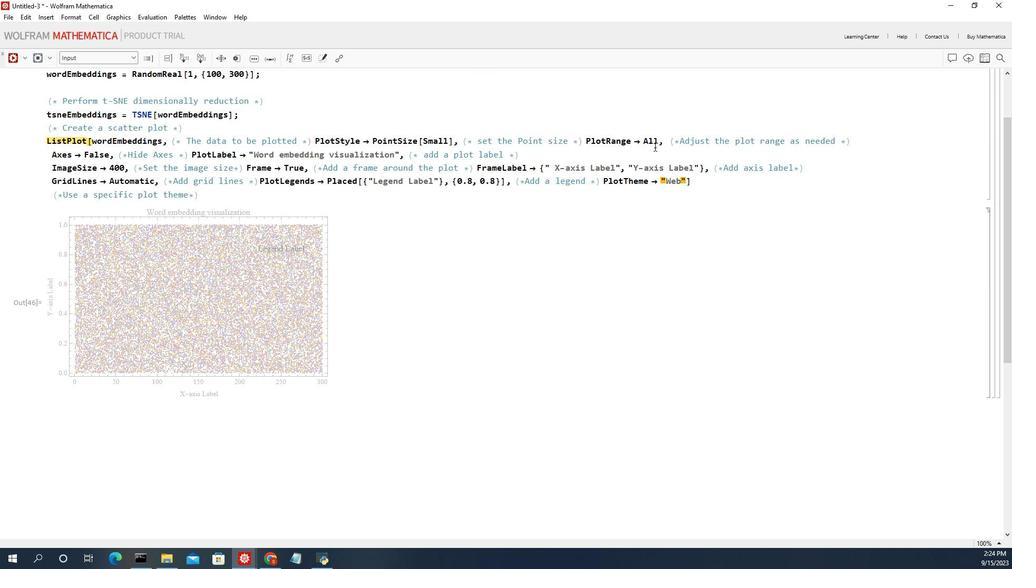 
Action: Key pressed <Key.shift_r><Key.enter>
Screenshot: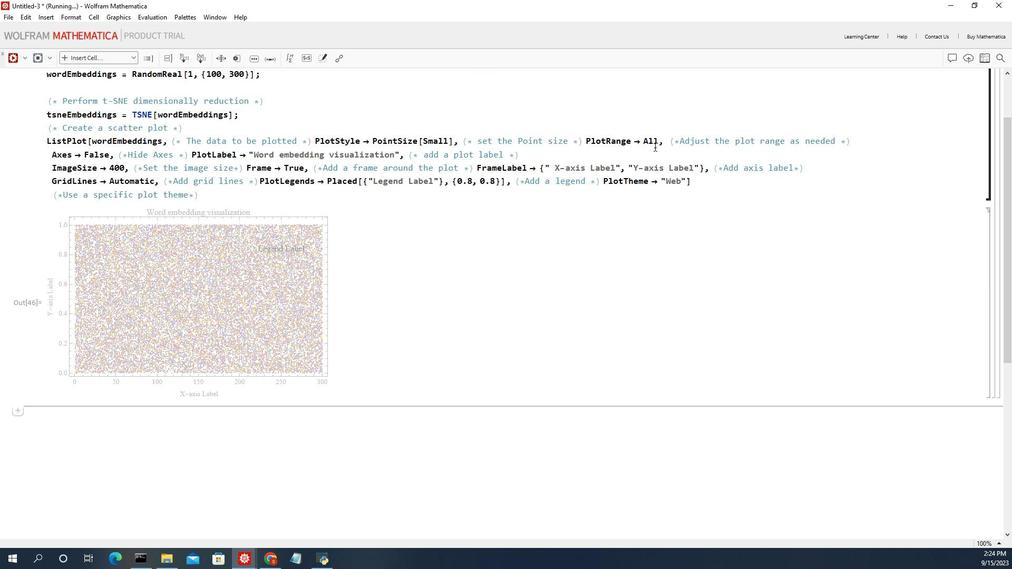 
Action: Mouse moved to (150, 346)
Screenshot: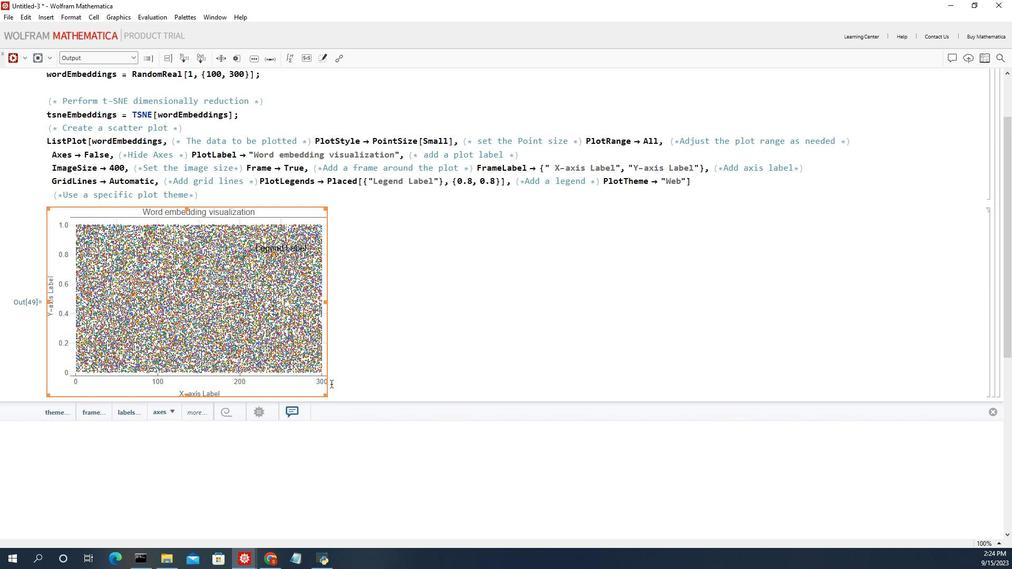
Action: Mouse pressed left at (150, 346)
Screenshot: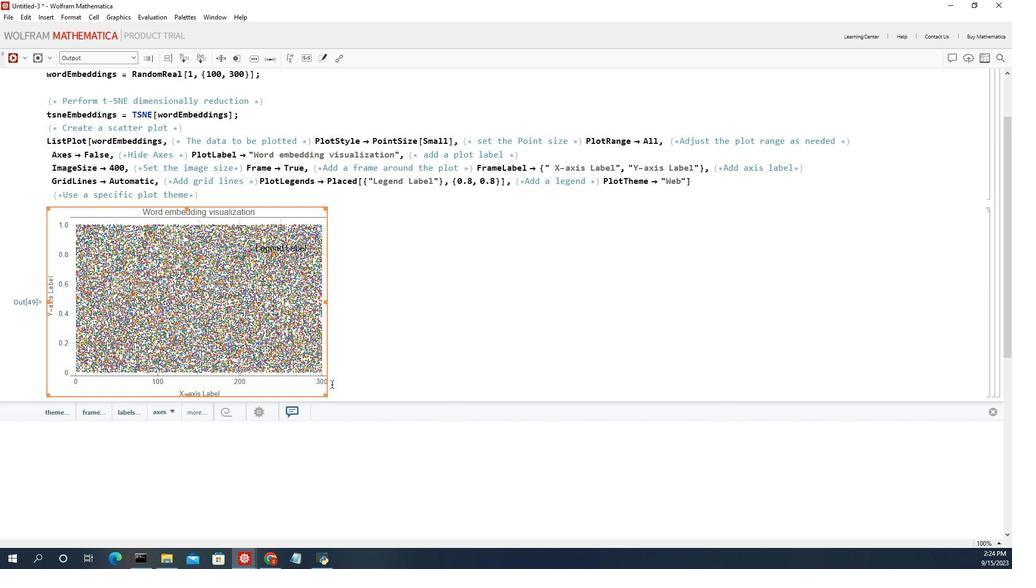 
Action: Mouse moved to (150, 375)
Screenshot: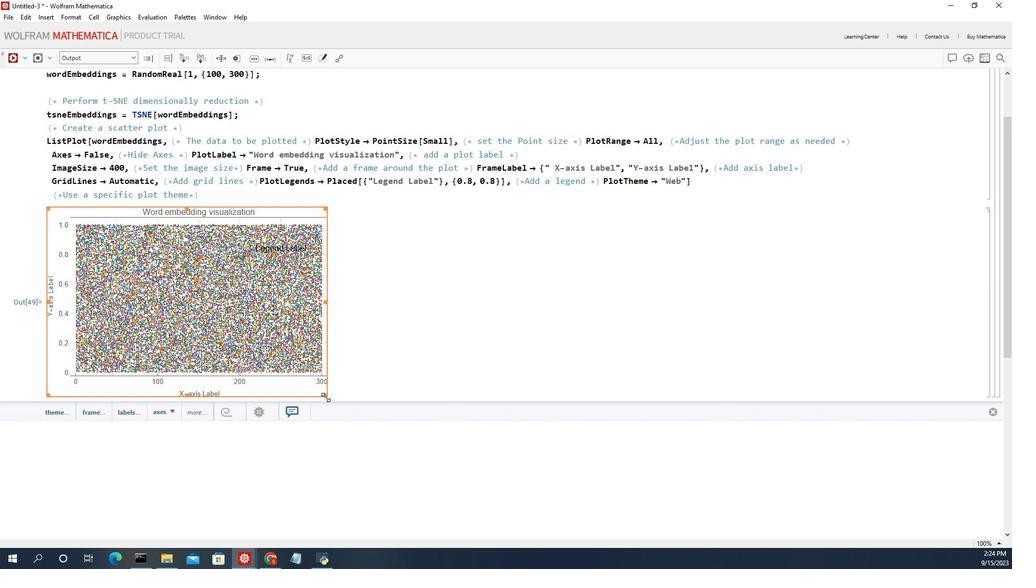 
Action: Mouse pressed left at (150, 375)
Screenshot: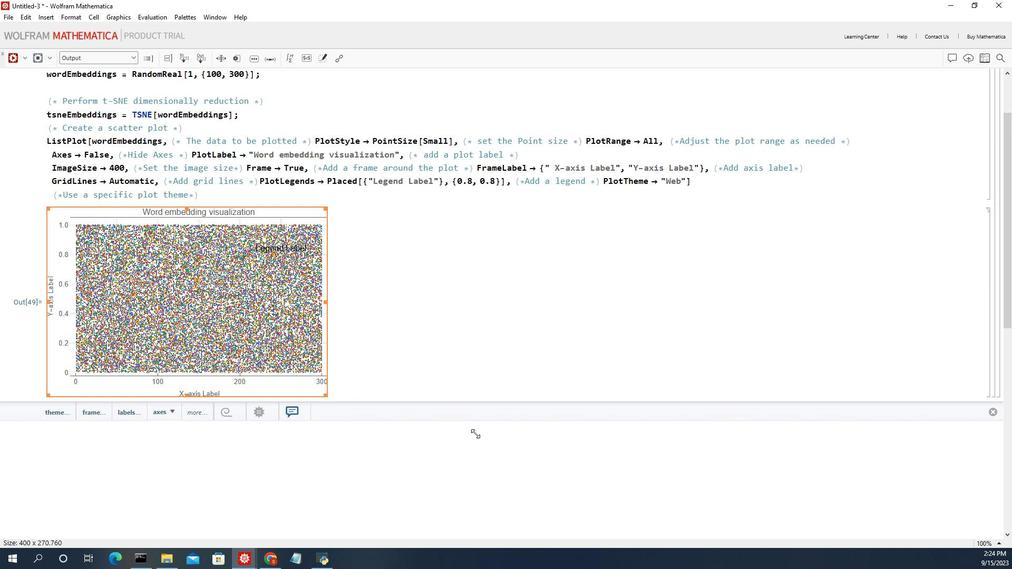 
Action: Mouse moved to (180, 372)
Screenshot: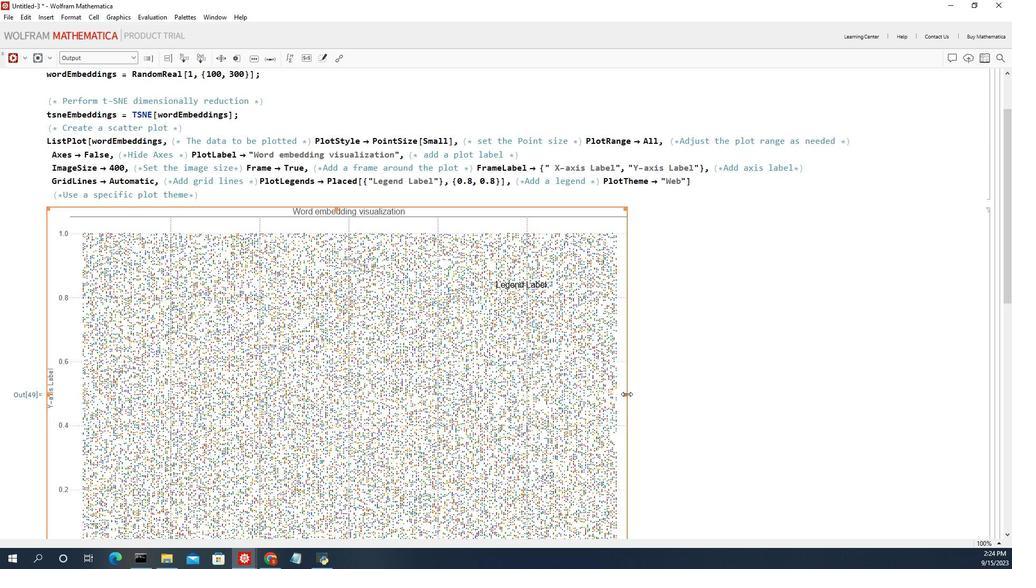 
Action: Mouse pressed left at (180, 372)
Screenshot: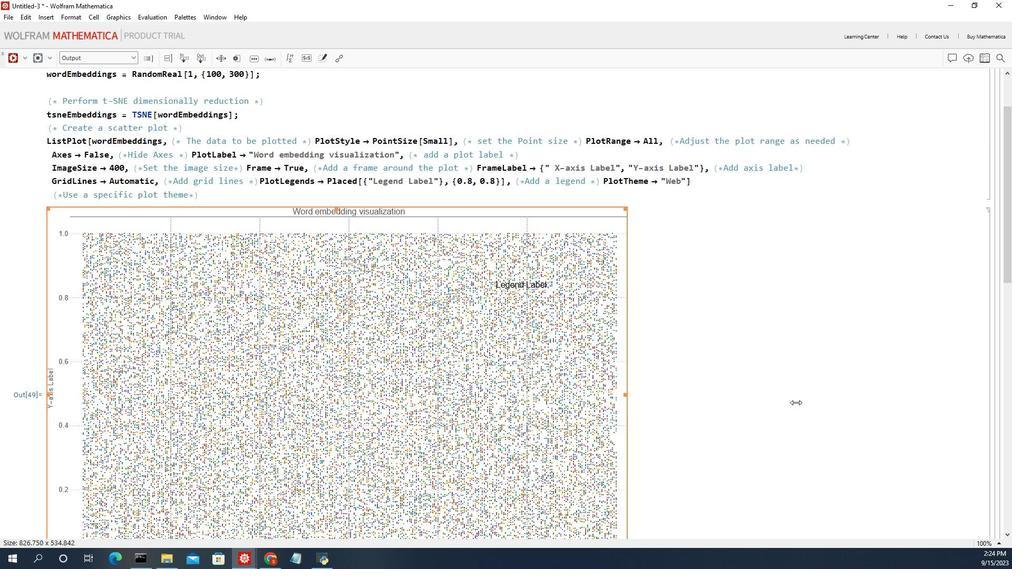 
Action: Mouse moved to (189, 308)
Screenshot: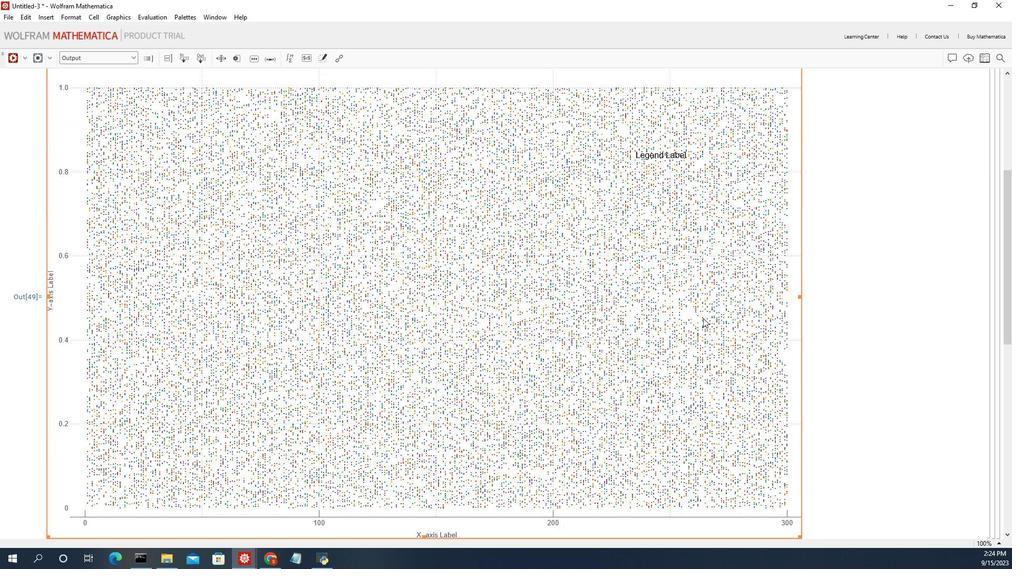 
Action: Mouse scrolled (189, 307) with delta (0, 0)
Screenshot: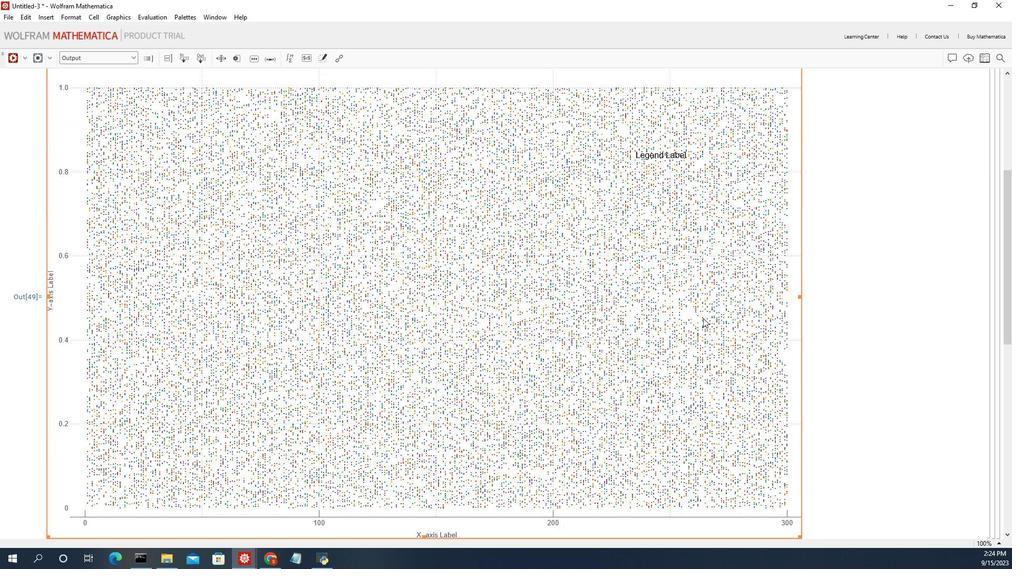 
Action: Mouse scrolled (189, 307) with delta (0, 0)
Screenshot: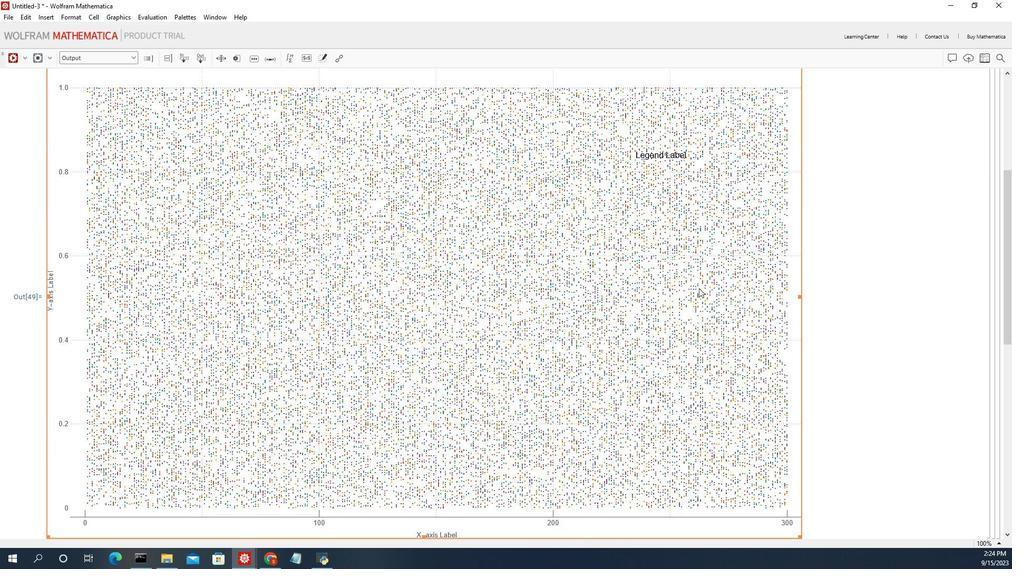 
Action: Mouse scrolled (189, 307) with delta (0, 0)
Screenshot: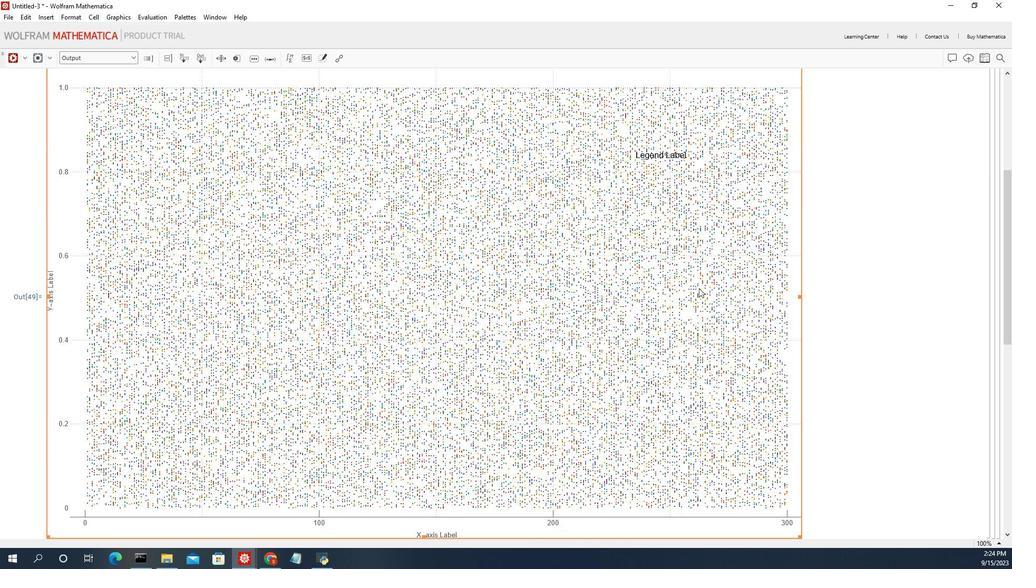 
Action: Mouse moved to (184, 155)
Screenshot: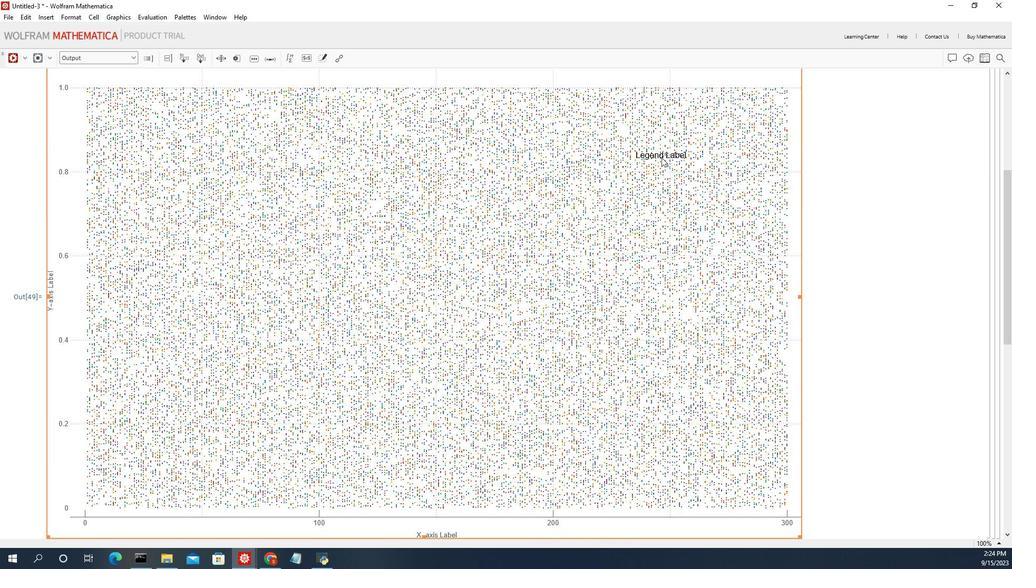 
Action: Mouse pressed left at (184, 155)
Screenshot: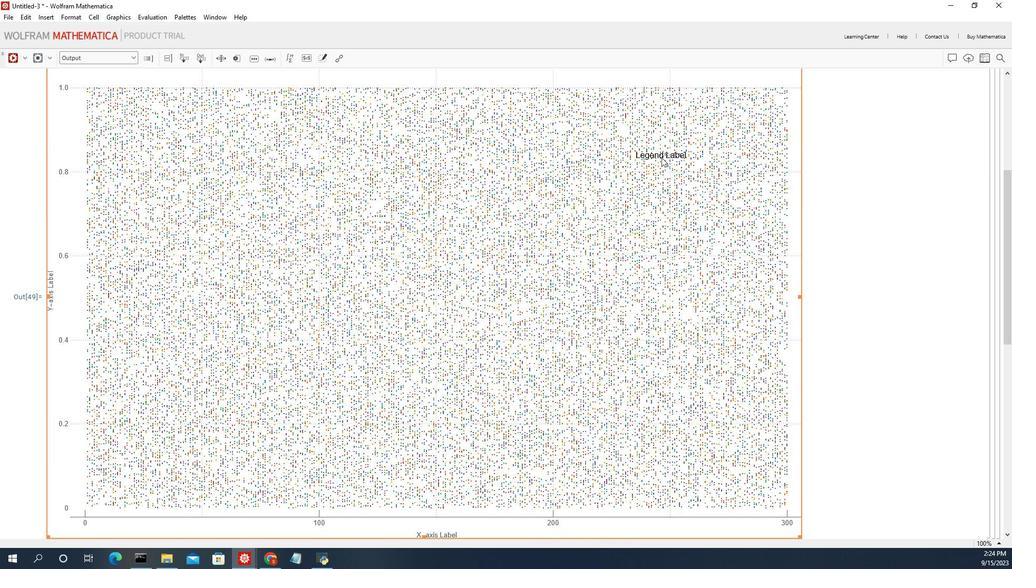 
Action: Mouse moved to (184, 150)
Screenshot: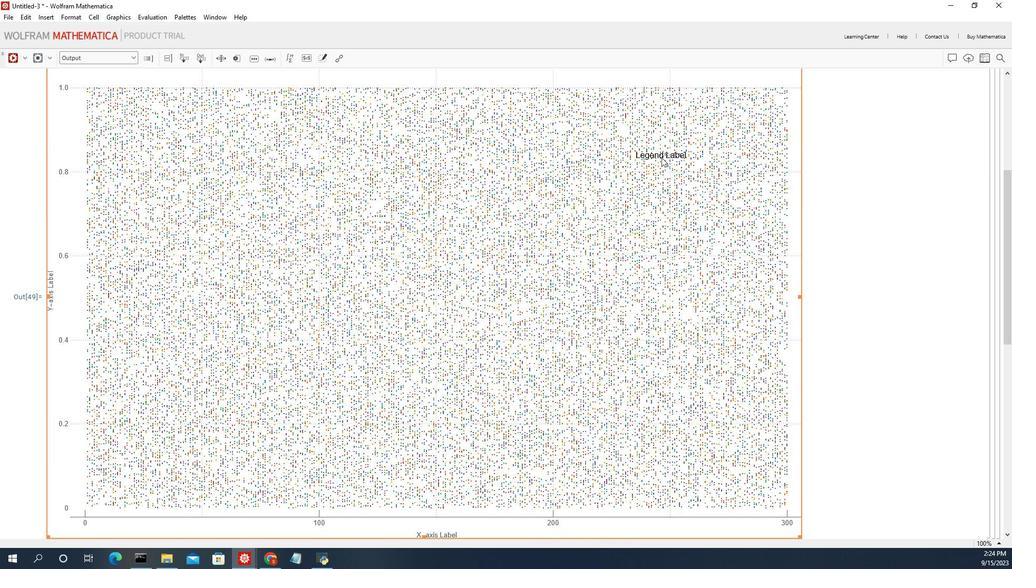 
Action: Mouse pressed left at (184, 150)
Screenshot: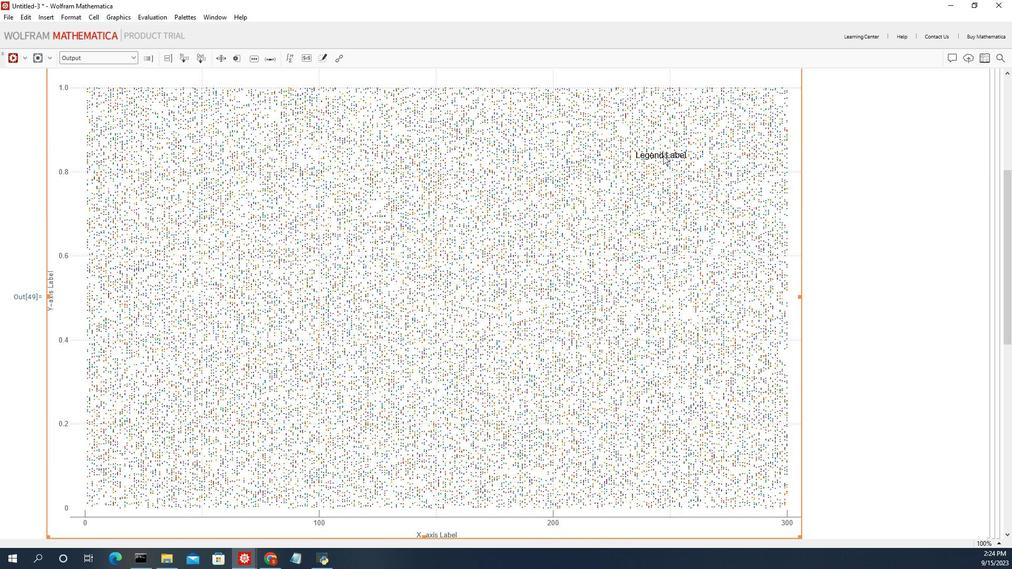 
Action: Mouse moved to (184, 148)
Screenshot: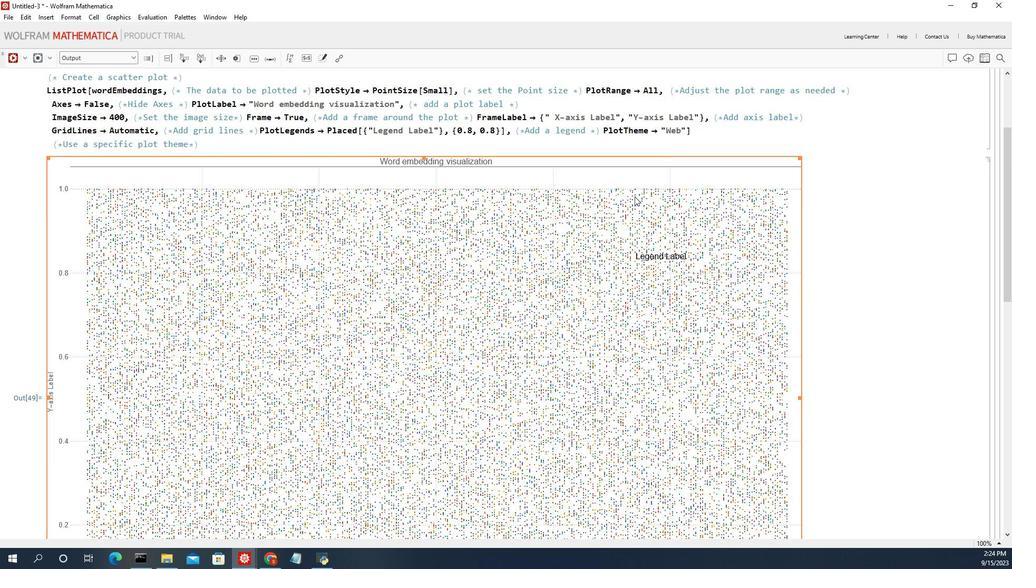 
Action: Mouse scrolled (184, 148) with delta (0, 0)
Screenshot: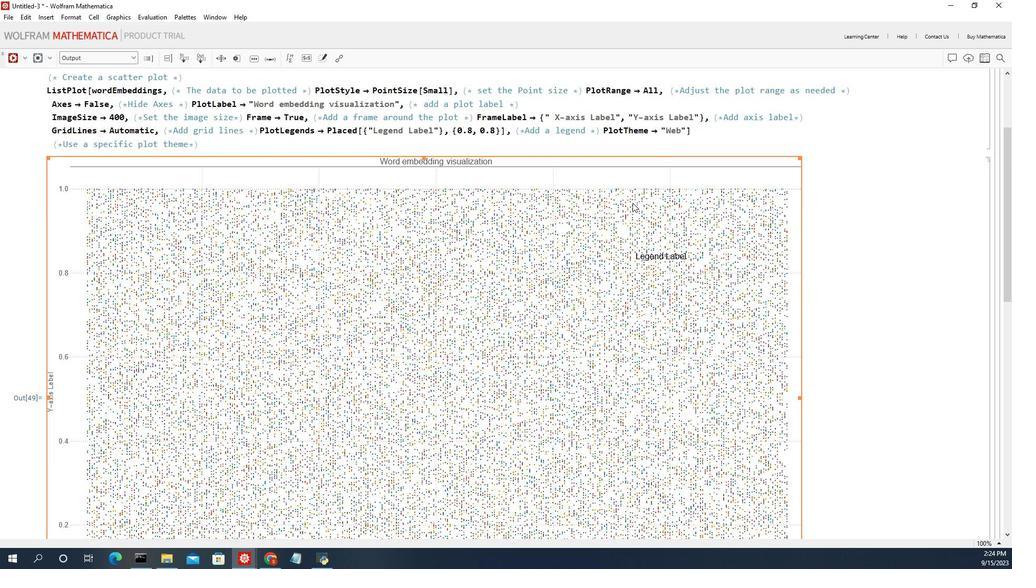 
Action: Mouse scrolled (184, 148) with delta (0, 0)
Screenshot: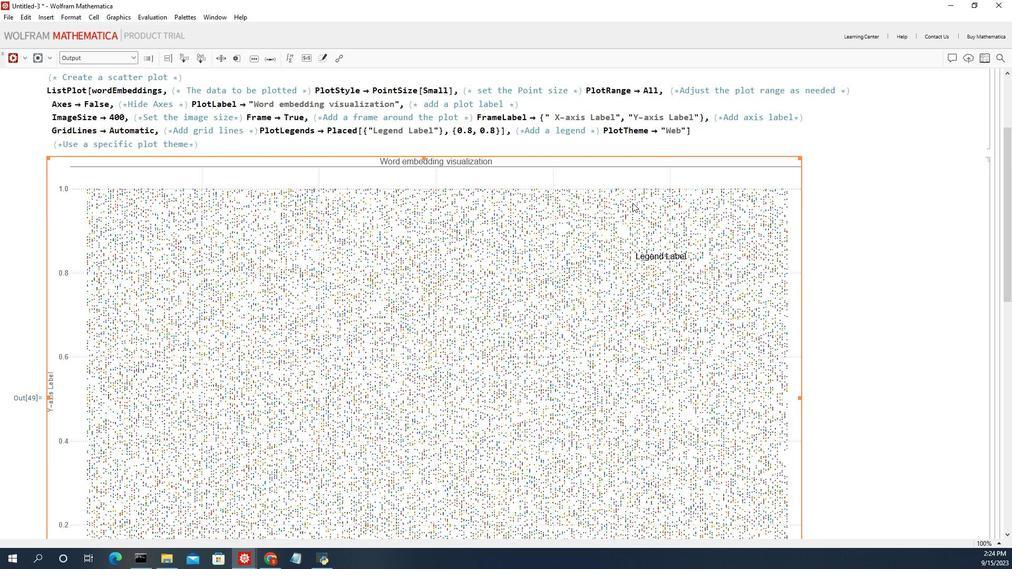 
Action: Mouse moved to (181, 192)
Screenshot: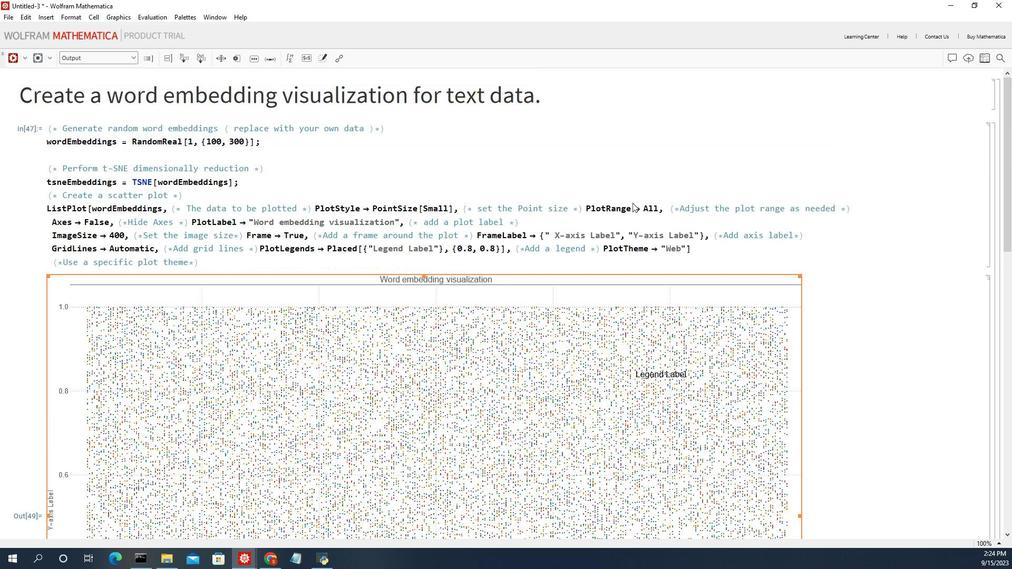 
Action: Mouse scrolled (181, 193) with delta (0, 0)
Screenshot: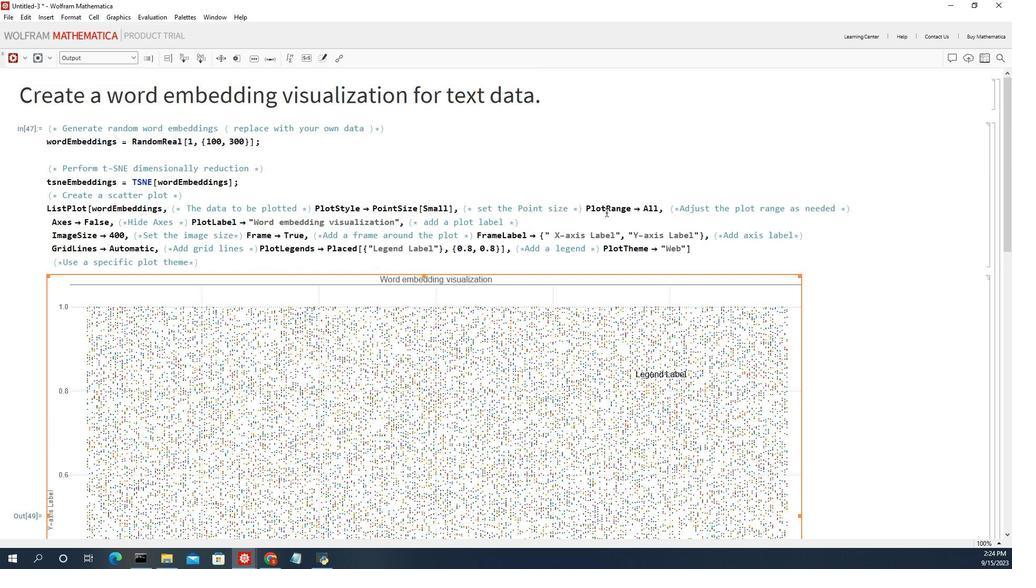 
Action: Mouse scrolled (181, 193) with delta (0, 0)
Screenshot: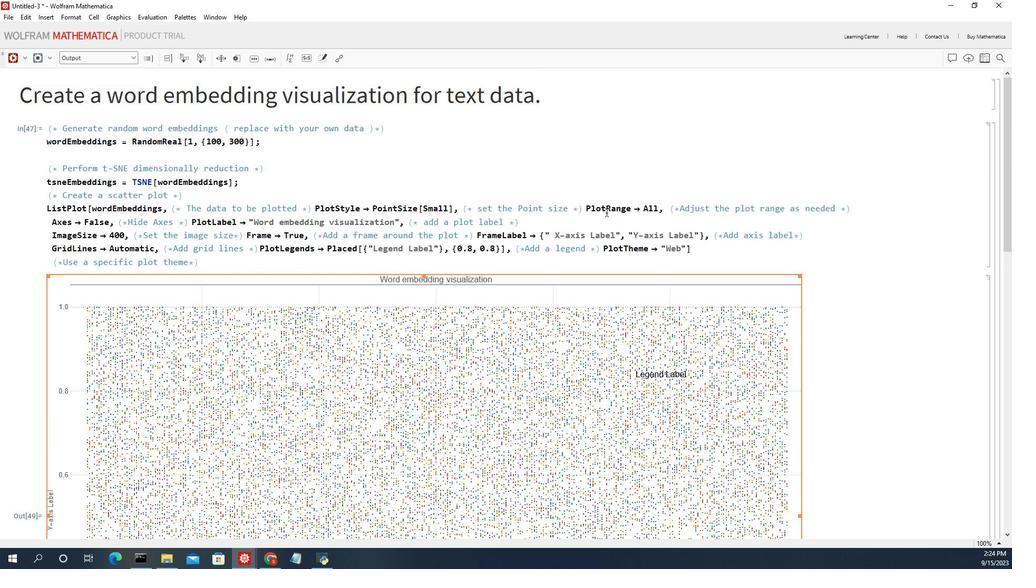 
Action: Mouse scrolled (181, 193) with delta (0, 0)
Screenshot: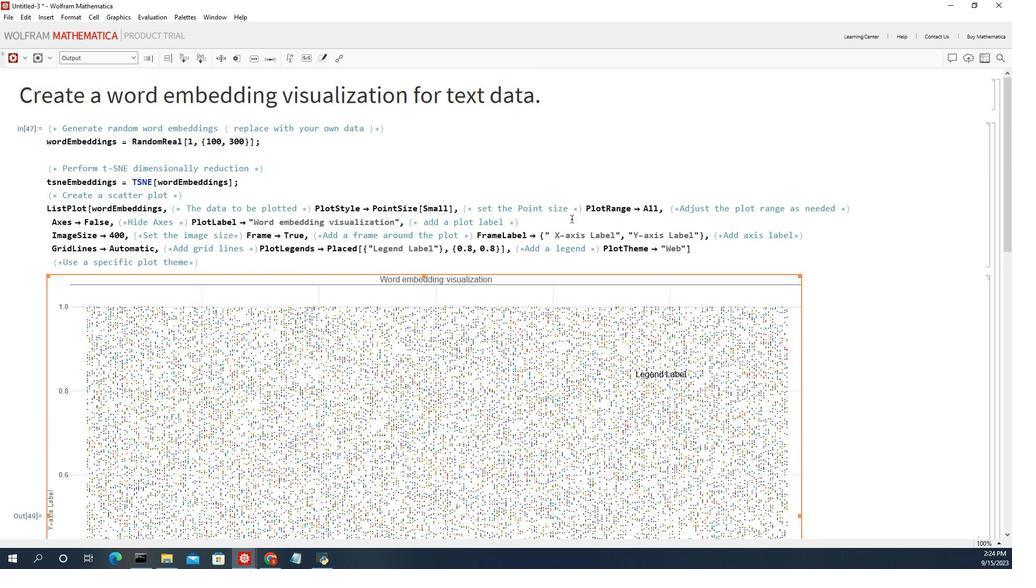
Action: Mouse scrolled (181, 193) with delta (0, 0)
Screenshot: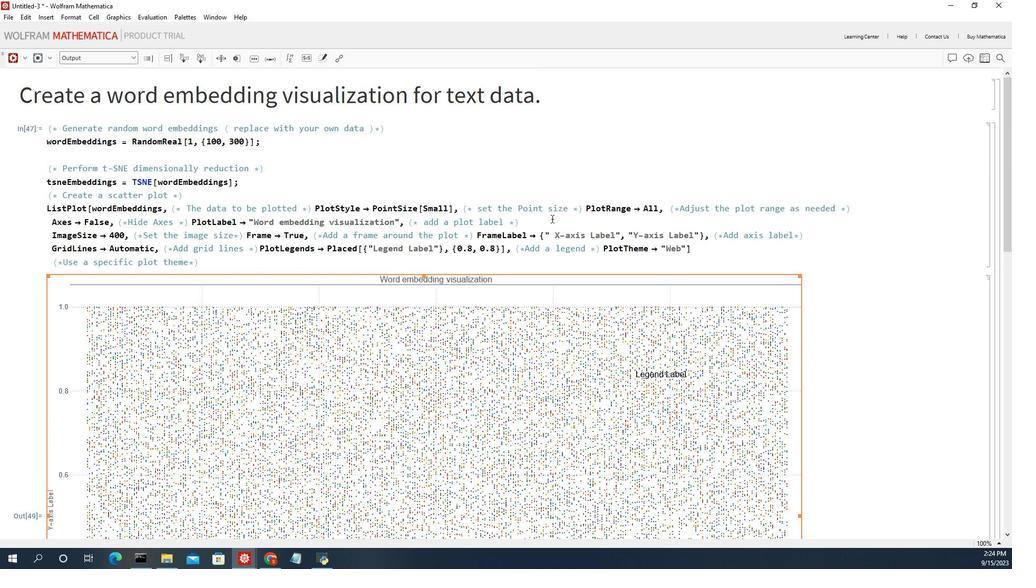 
Action: Mouse moved to (161, 241)
Screenshot: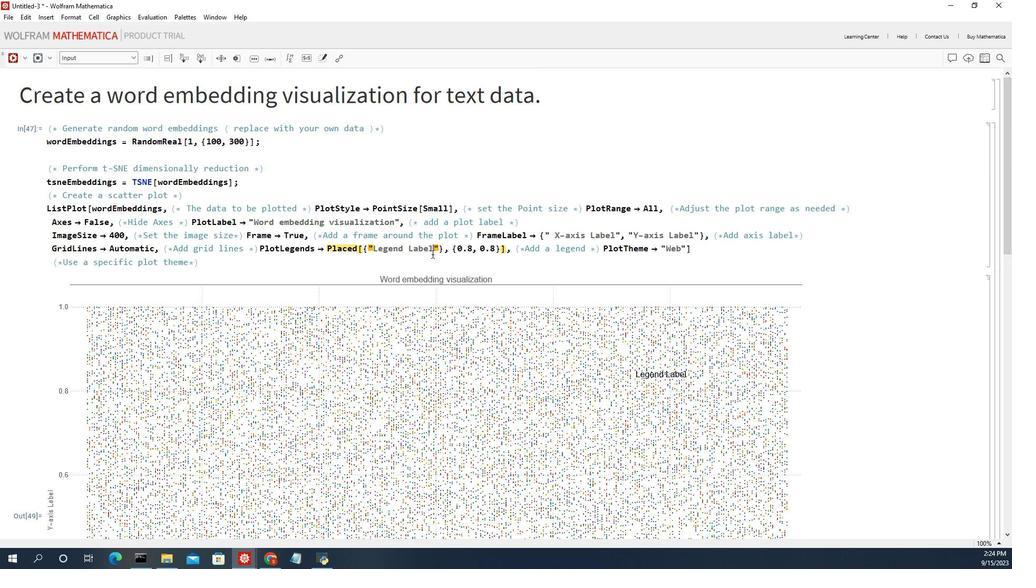 
Action: Mouse pressed left at (161, 241)
Screenshot: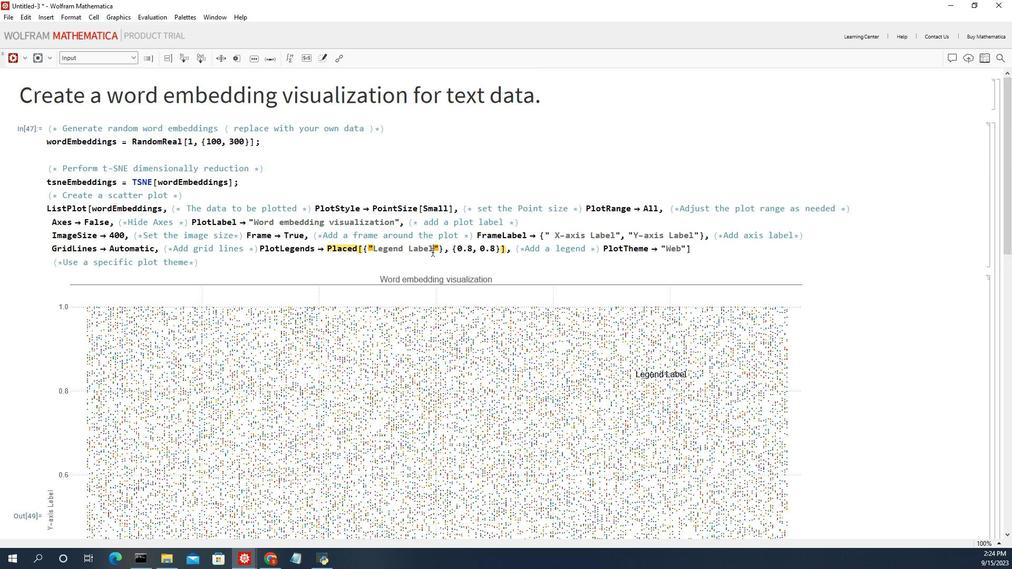 
Action: Mouse moved to (167, 233)
Screenshot: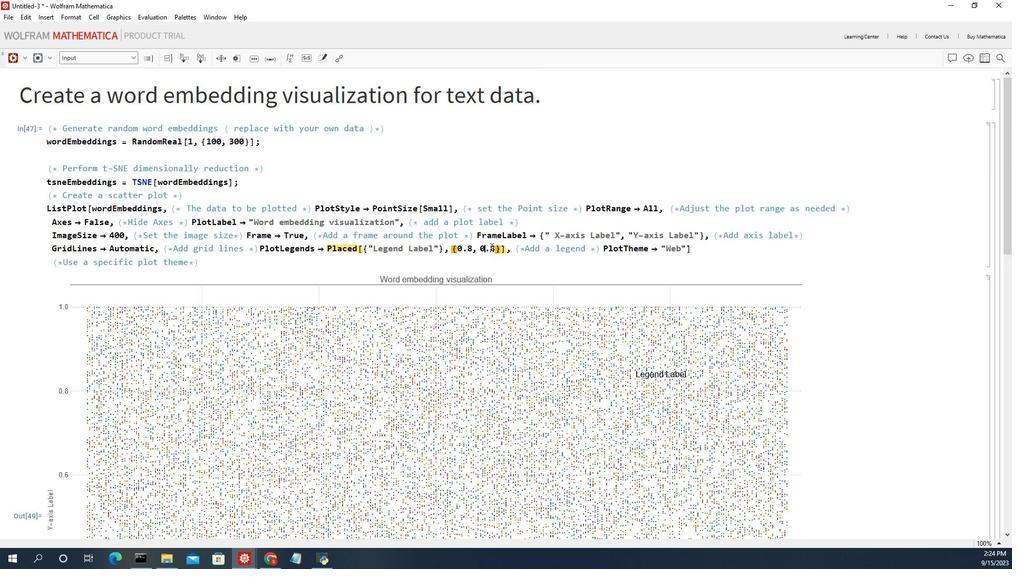 
Action: Mouse pressed left at (167, 233)
Screenshot: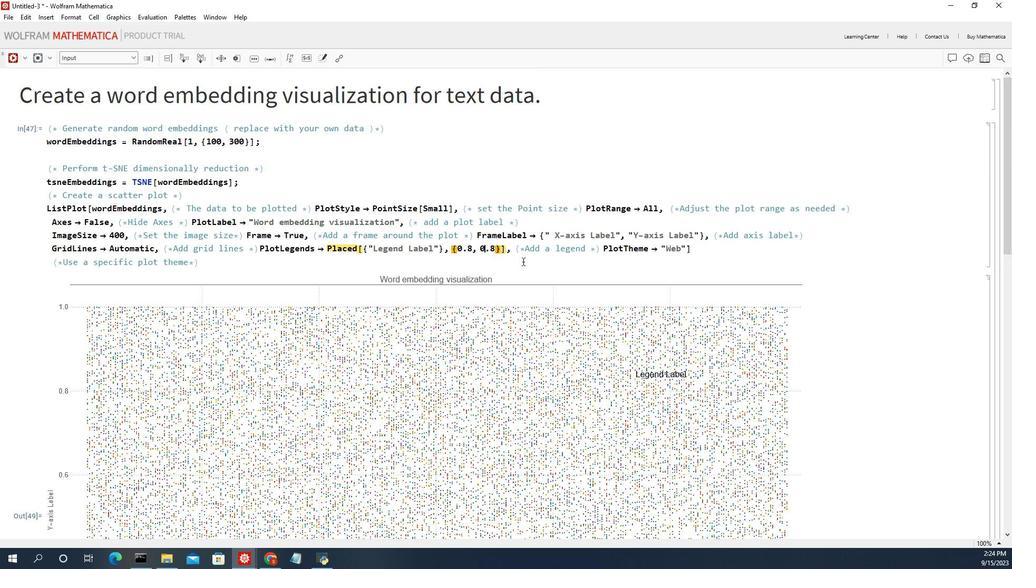 
Action: Mouse moved to (187, 244)
Screenshot: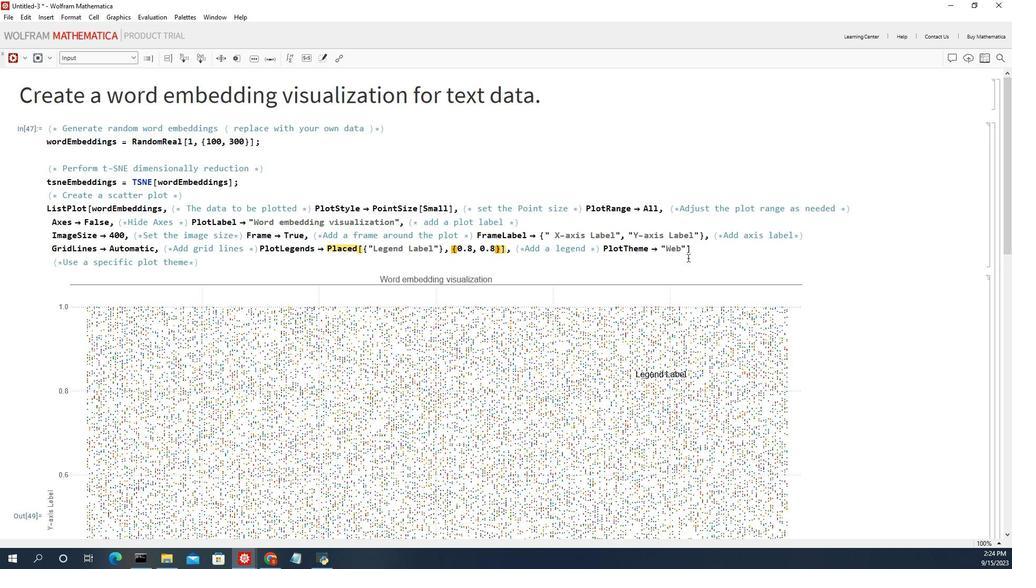 
Action: Mouse scrolled (187, 244) with delta (0, 0)
Screenshot: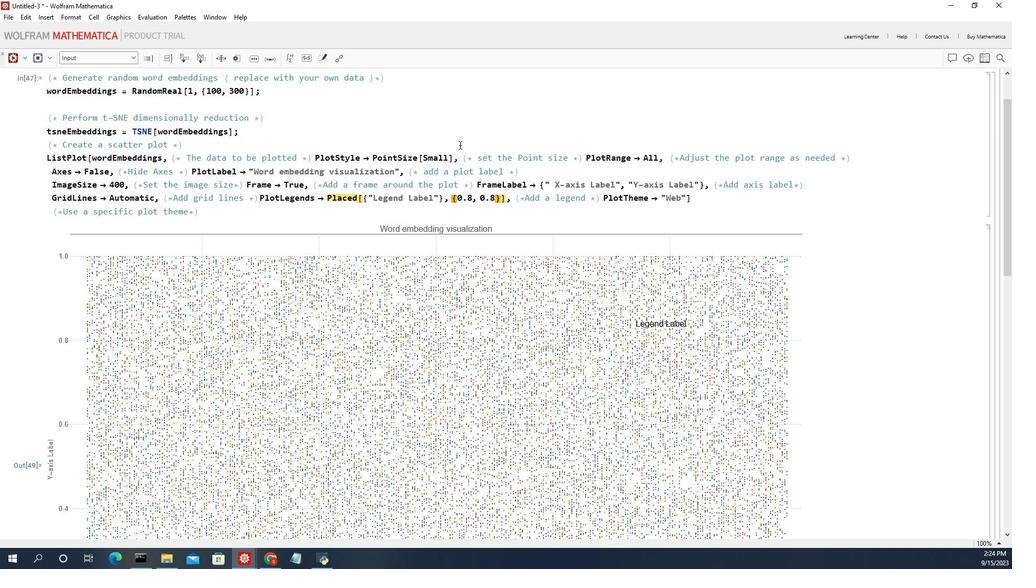 
Action: Mouse moved to (158, 165)
Screenshot: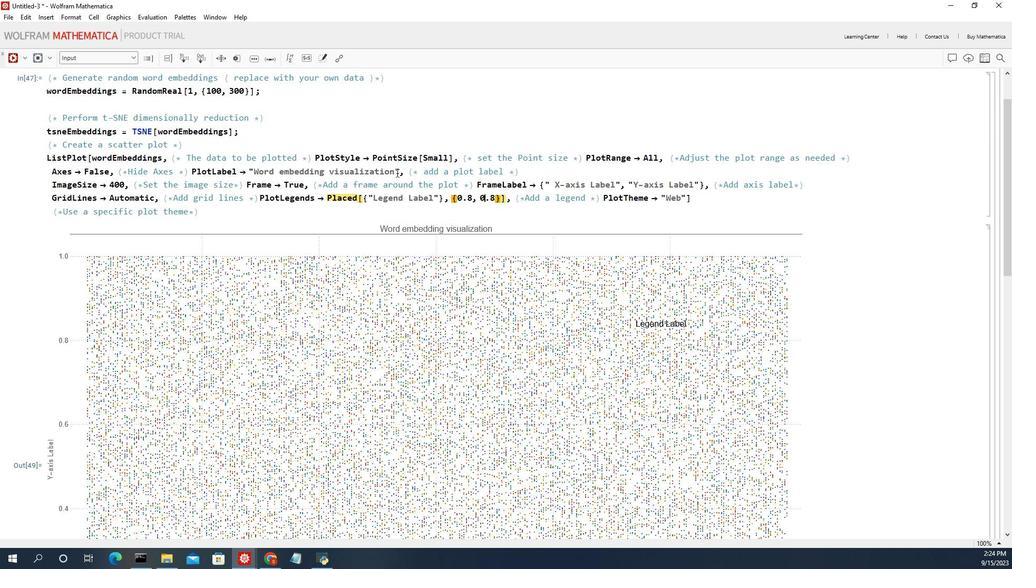 
